 Task: Find connections with filter location San Pedro with filter topic #Automationwith filter profile language German with filter current company Citi with filter school Jalpaiguri Government Engineering College with filter industry Family Planning Centers with filter service category Family Law with filter keywords title Community Volunteer Jobs
Action: Mouse moved to (485, 70)
Screenshot: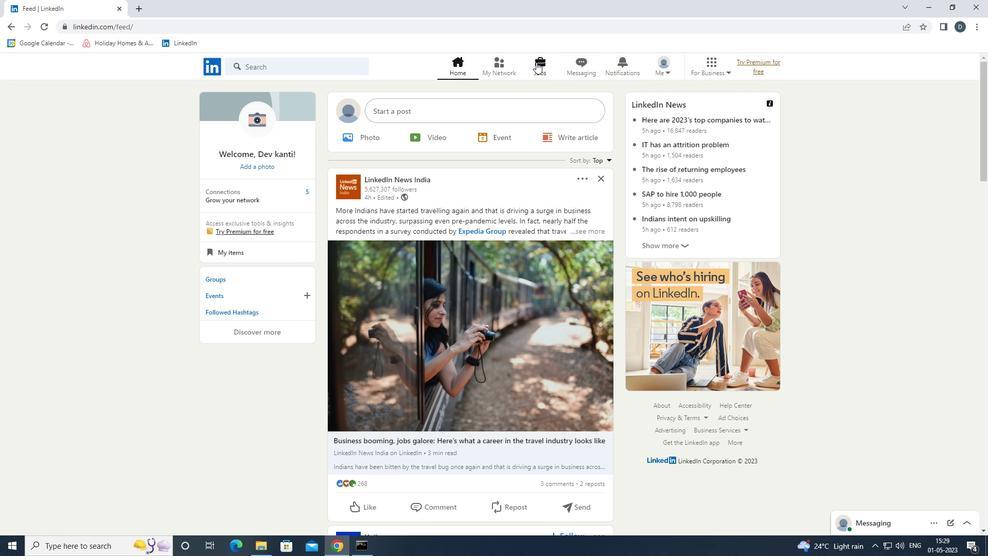 
Action: Mouse pressed left at (485, 70)
Screenshot: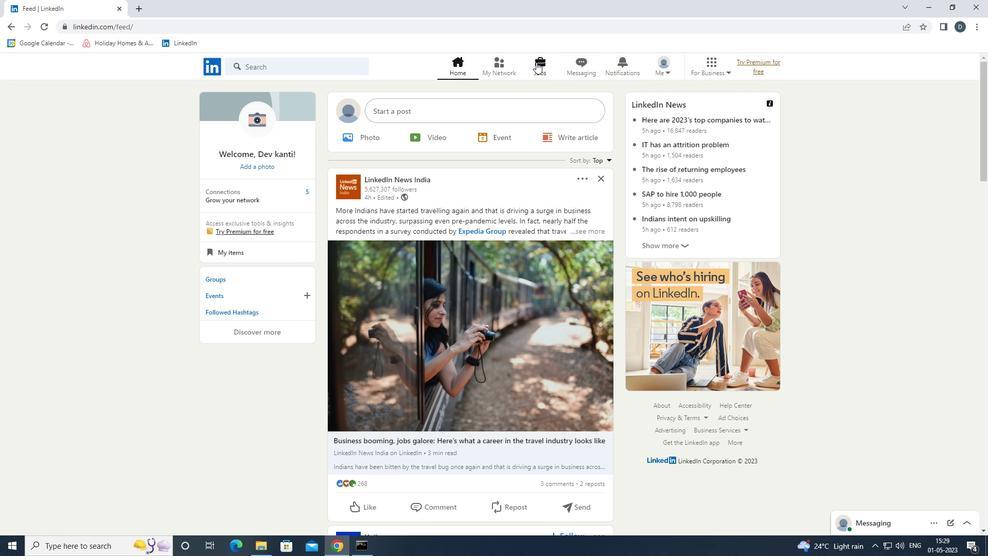 
Action: Mouse moved to (339, 120)
Screenshot: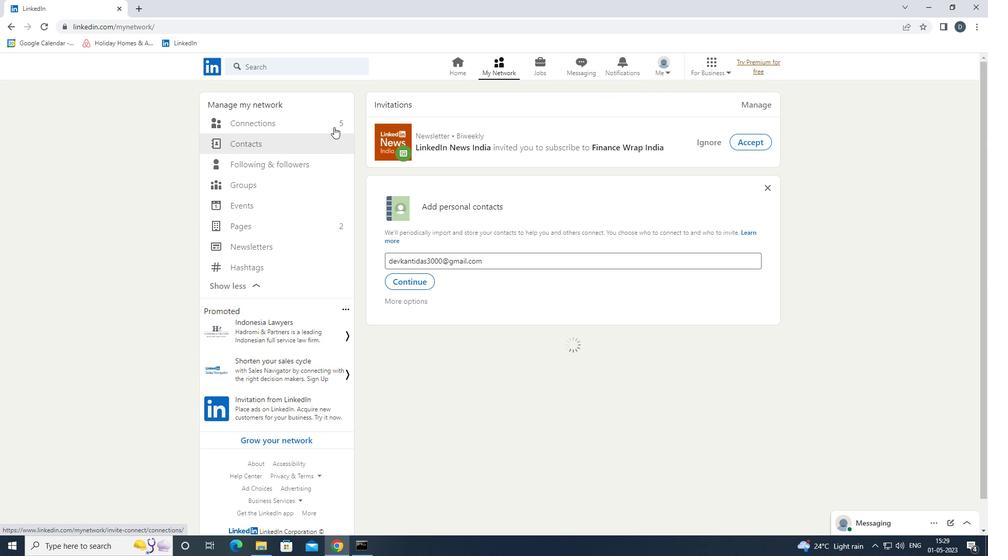 
Action: Mouse pressed left at (339, 120)
Screenshot: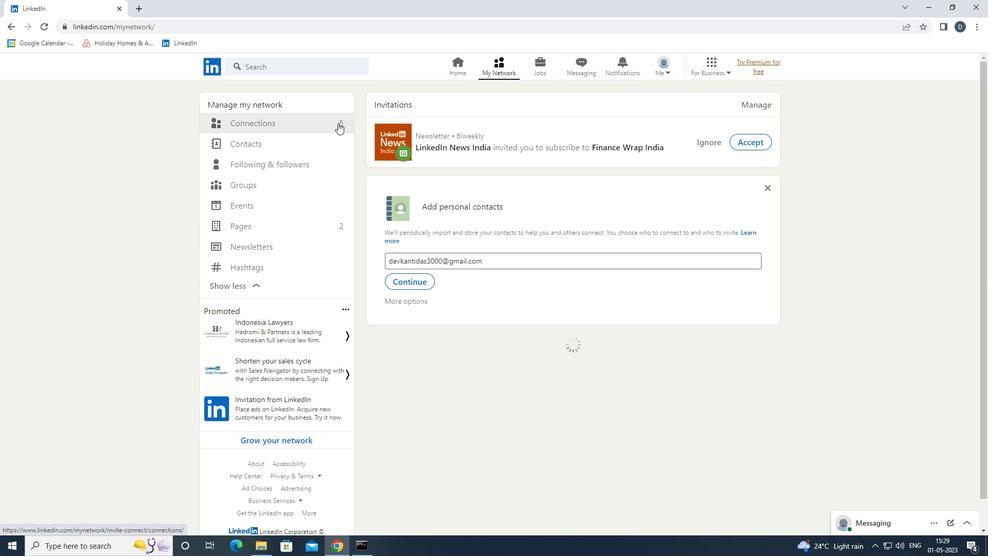 
Action: Mouse moved to (571, 124)
Screenshot: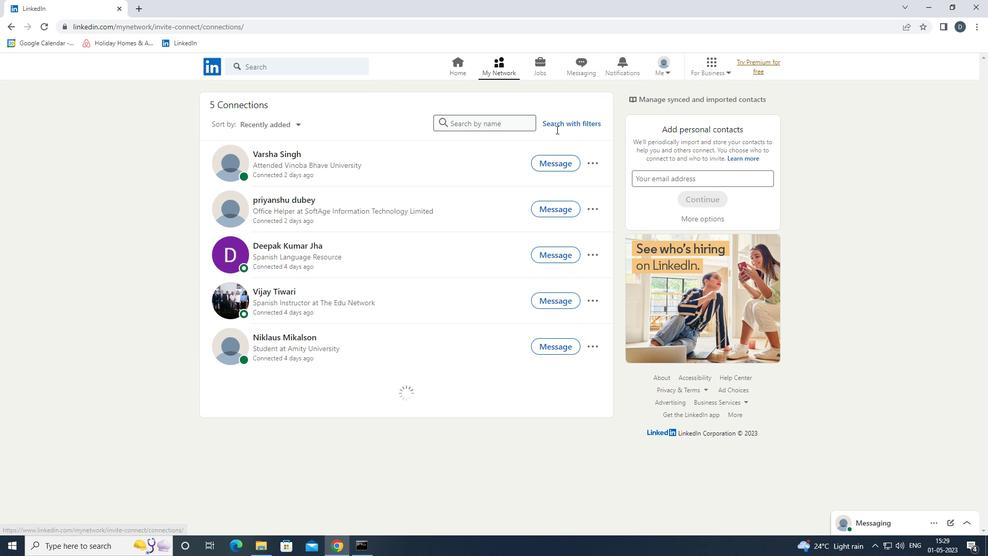 
Action: Mouse pressed left at (571, 124)
Screenshot: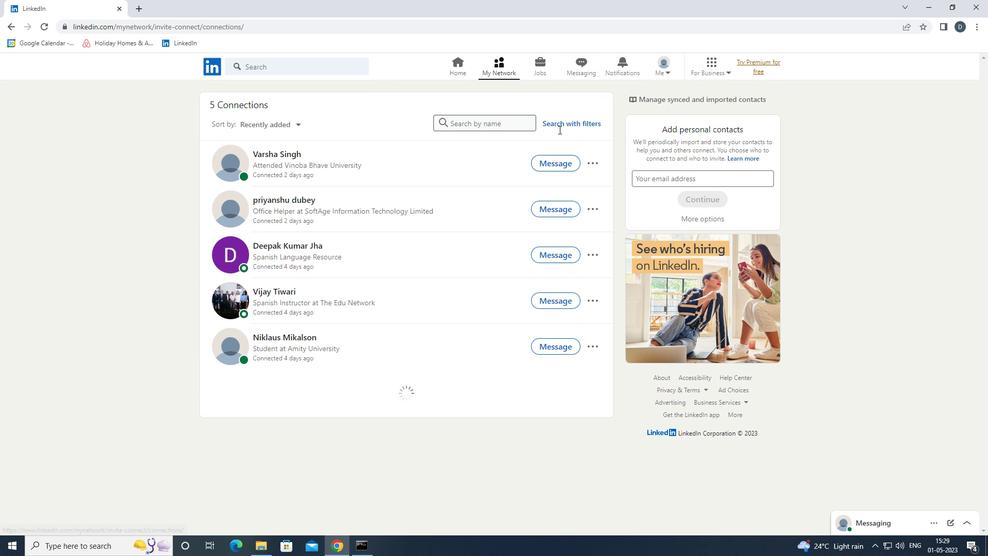 
Action: Mouse moved to (524, 90)
Screenshot: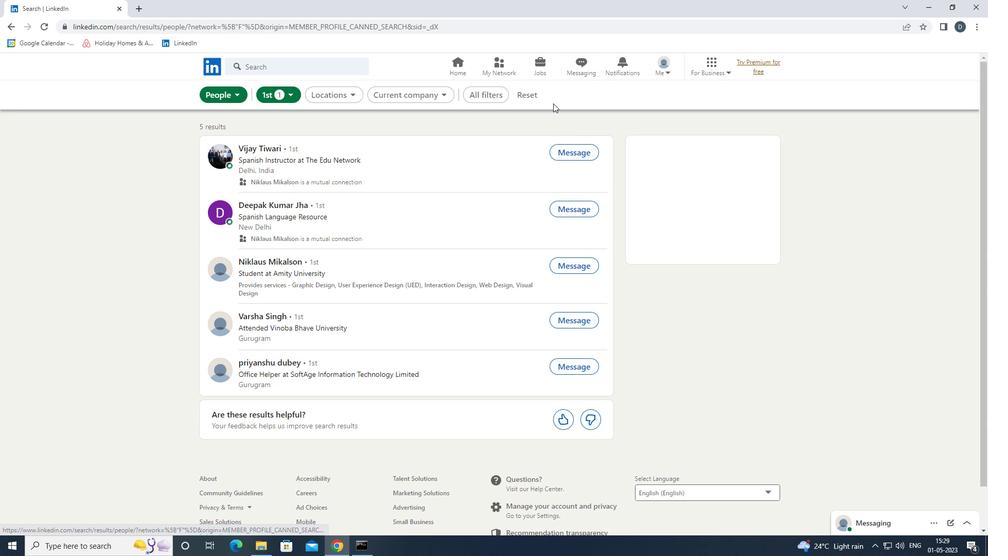 
Action: Mouse pressed left at (524, 90)
Screenshot: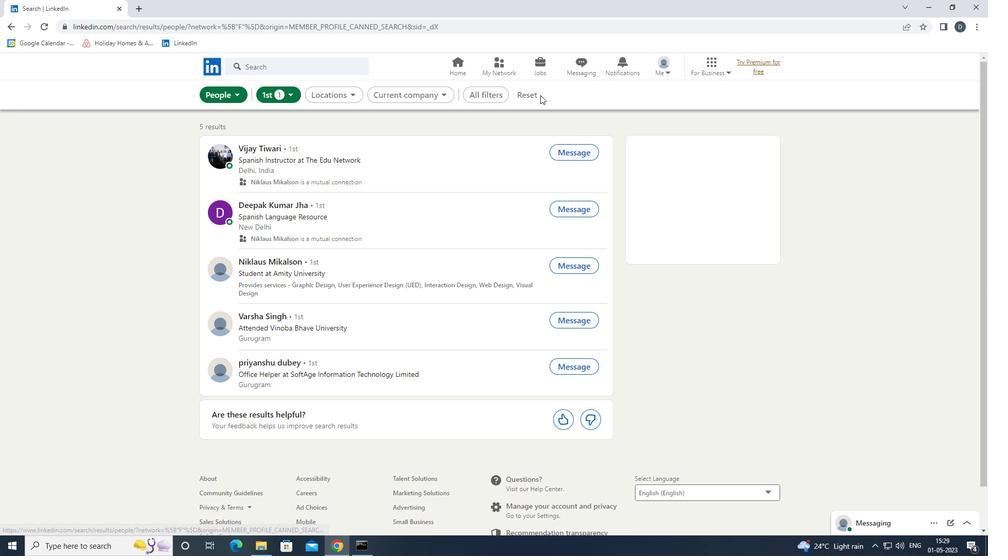 
Action: Mouse moved to (506, 93)
Screenshot: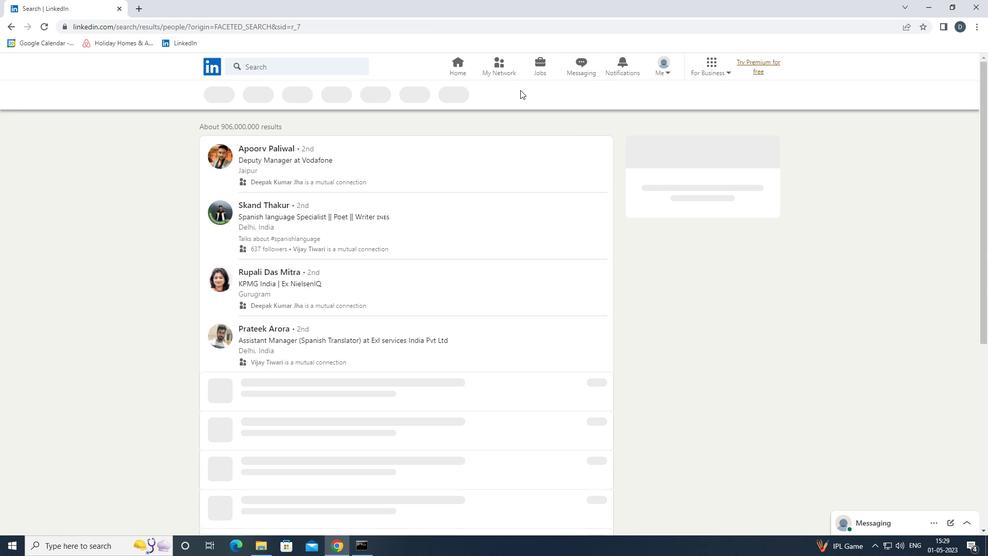 
Action: Mouse pressed left at (506, 93)
Screenshot: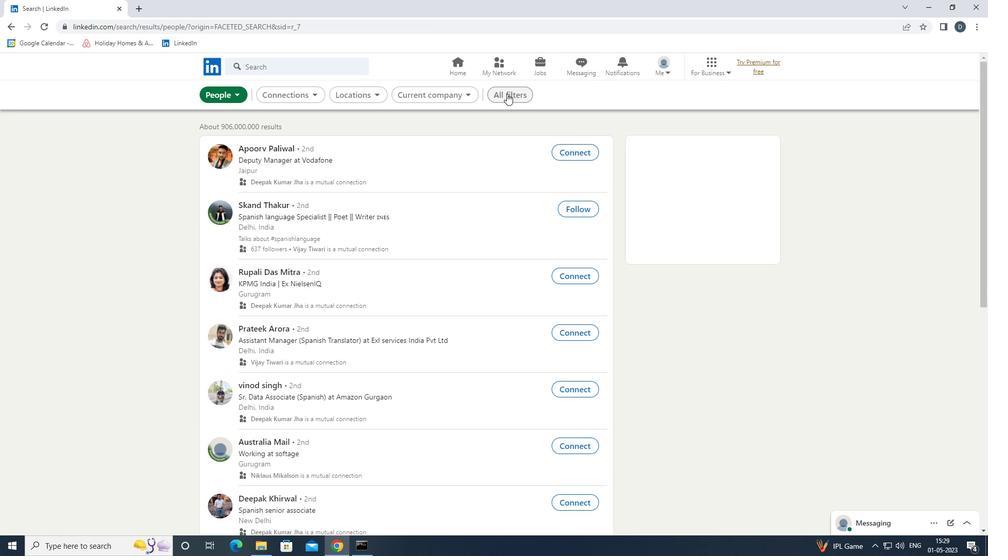 
Action: Mouse moved to (864, 343)
Screenshot: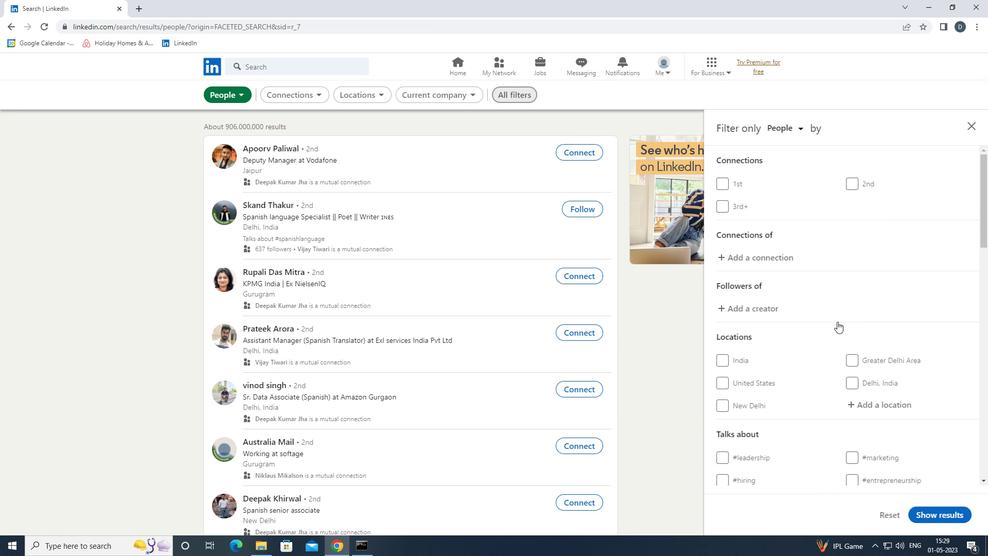 
Action: Mouse scrolled (864, 343) with delta (0, 0)
Screenshot: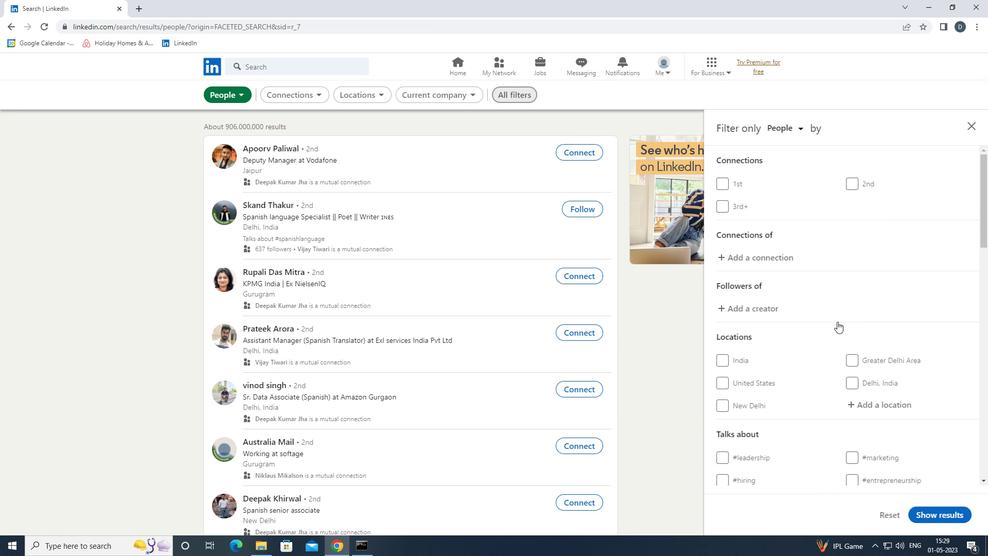 
Action: Mouse scrolled (864, 343) with delta (0, 0)
Screenshot: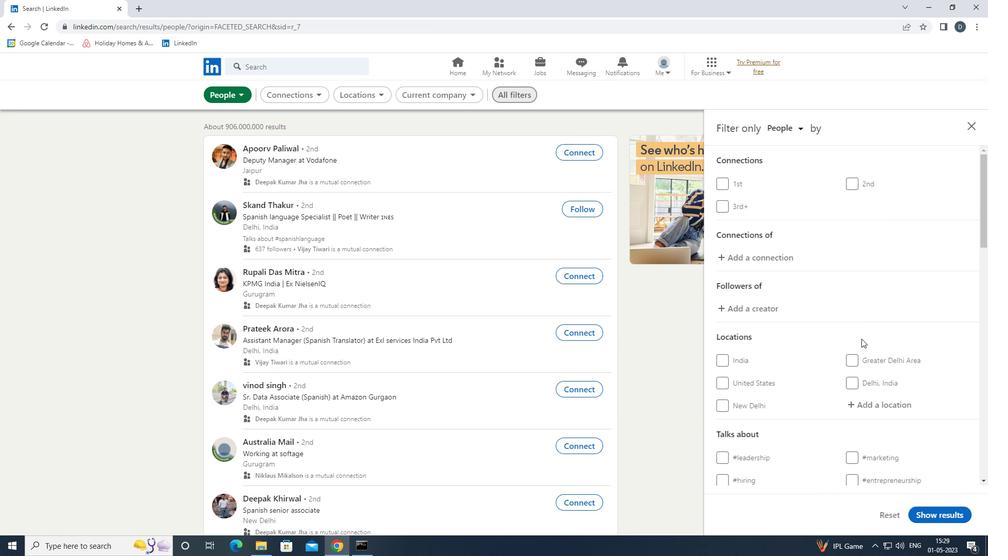 
Action: Mouse moved to (891, 294)
Screenshot: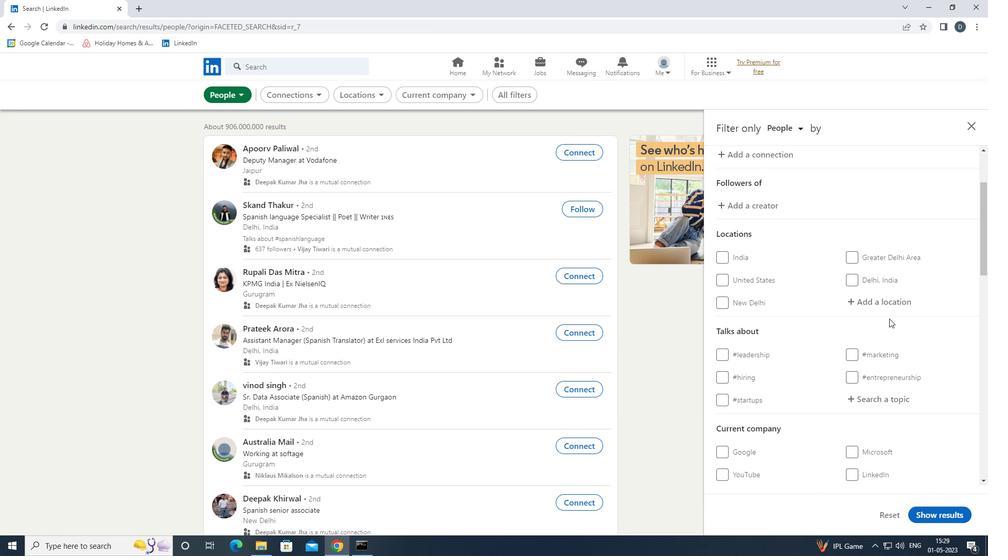 
Action: Mouse pressed left at (891, 294)
Screenshot: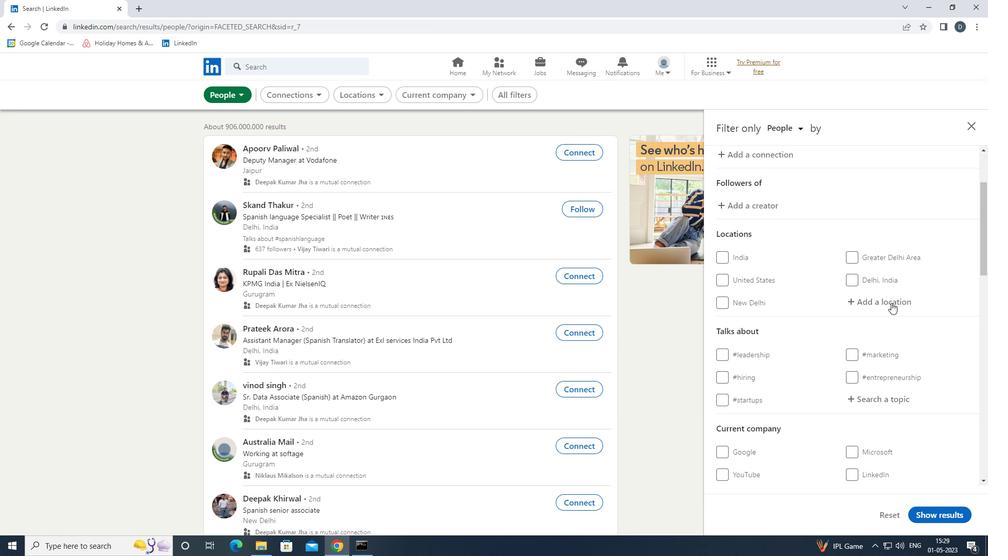 
Action: Mouse moved to (881, 297)
Screenshot: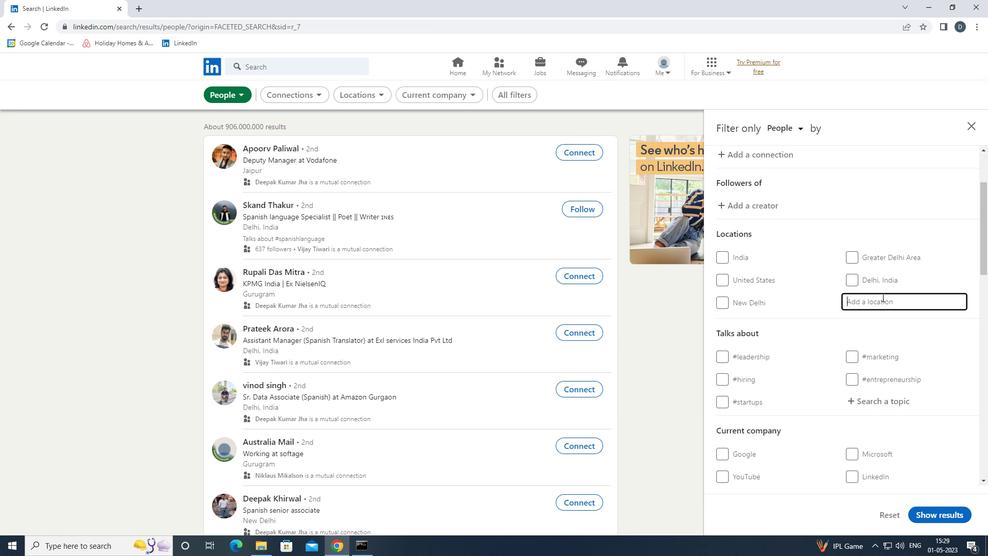 
Action: Key pressed <Key.shift>SSAN<Key.backspace><Key.backspace><Key.backspace>AN<Key.space><Key.shift>PDER<Key.backspace><Key.backspace><Key.backspace>EDRO<Key.down><Key.enter>
Screenshot: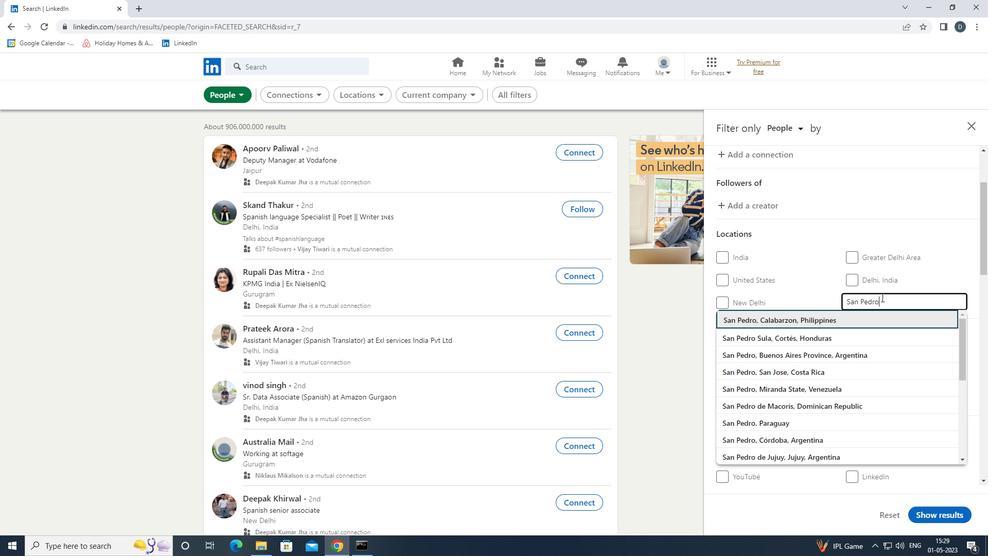 
Action: Mouse moved to (881, 299)
Screenshot: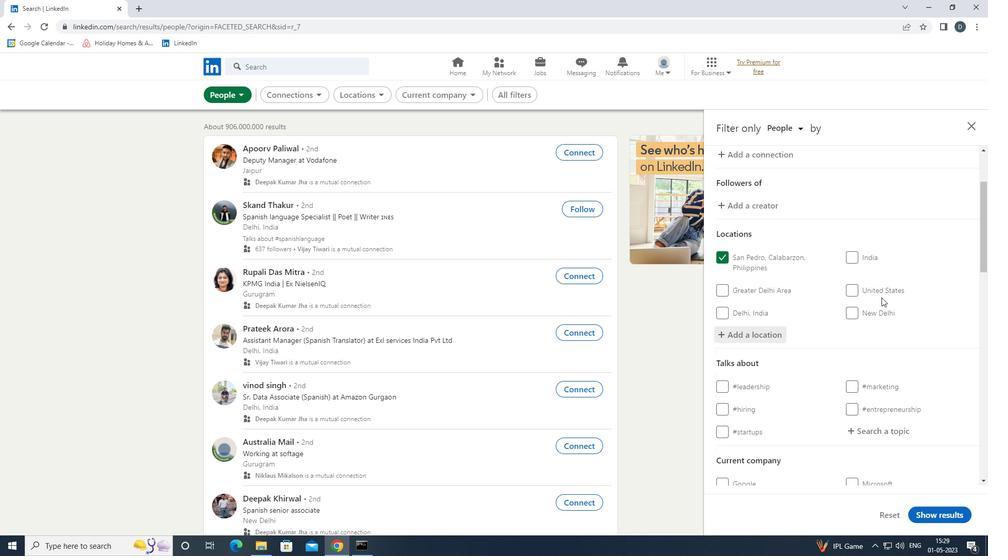 
Action: Mouse scrolled (881, 299) with delta (0, 0)
Screenshot: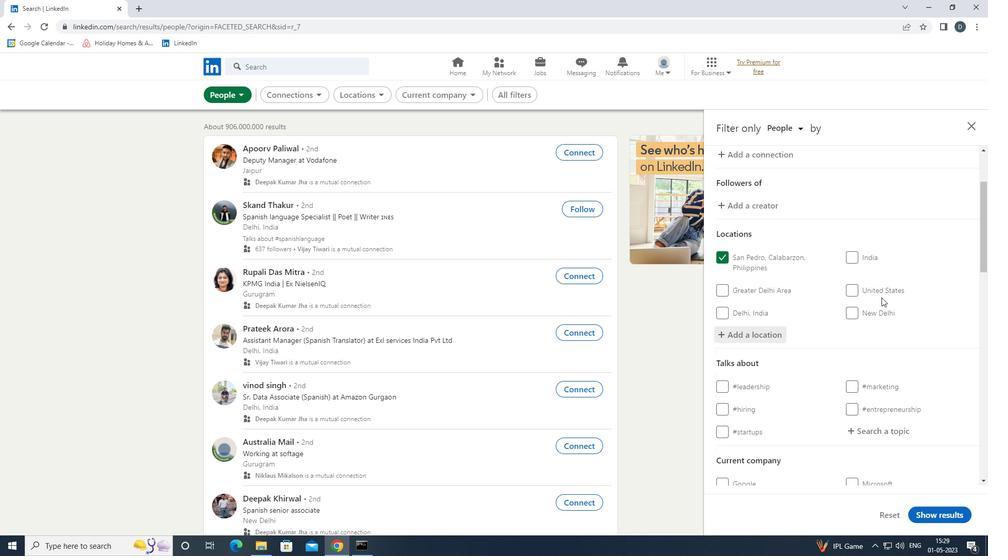 
Action: Mouse moved to (881, 300)
Screenshot: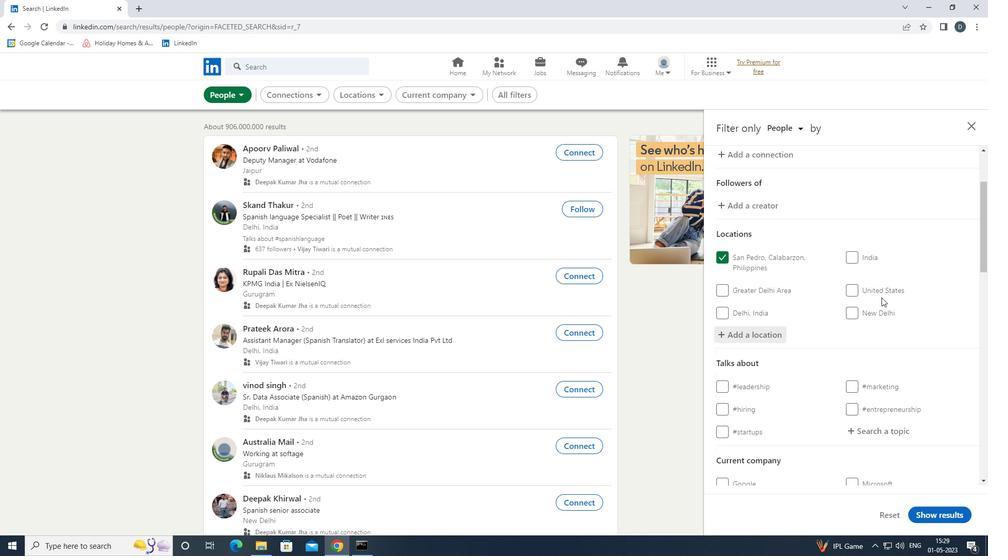 
Action: Mouse scrolled (881, 300) with delta (0, 0)
Screenshot: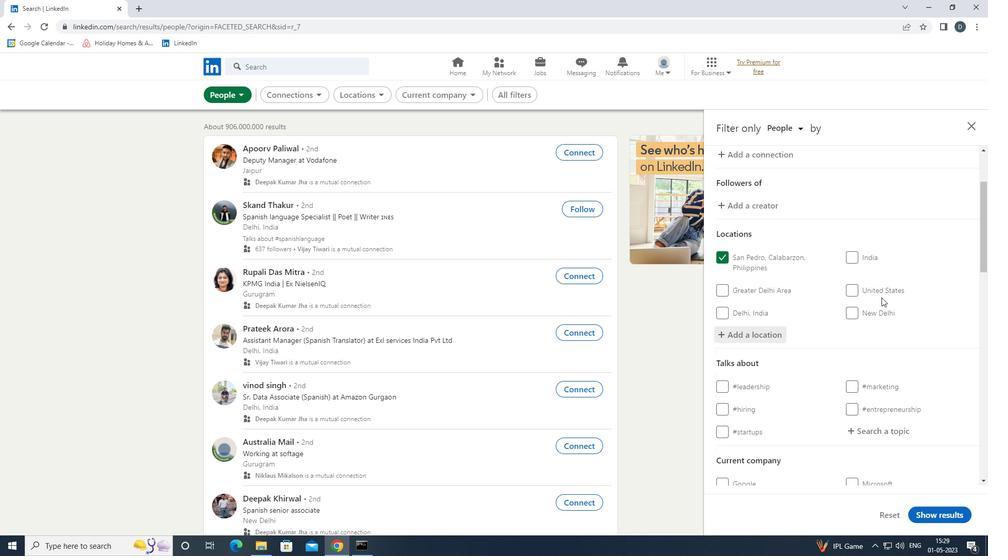
Action: Mouse moved to (891, 331)
Screenshot: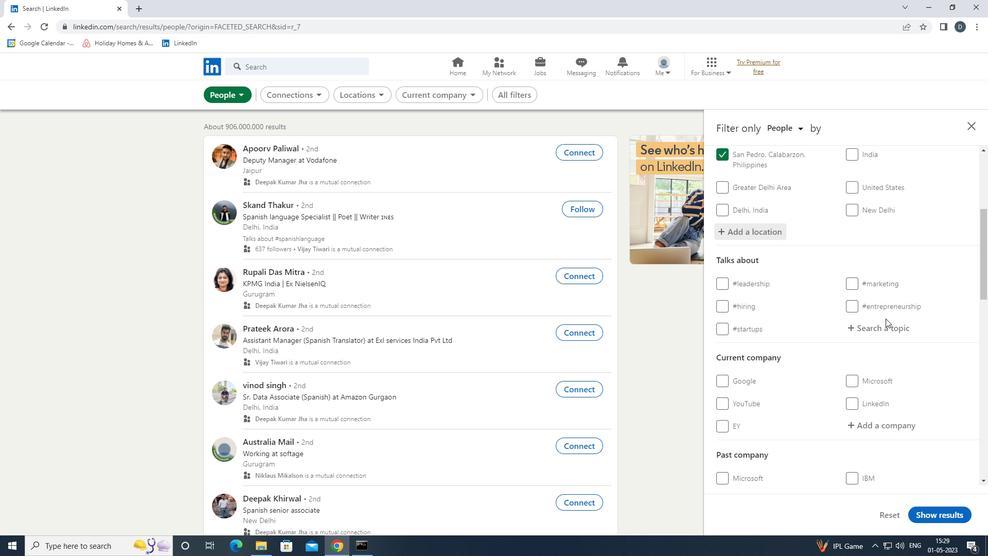 
Action: Mouse pressed left at (891, 331)
Screenshot: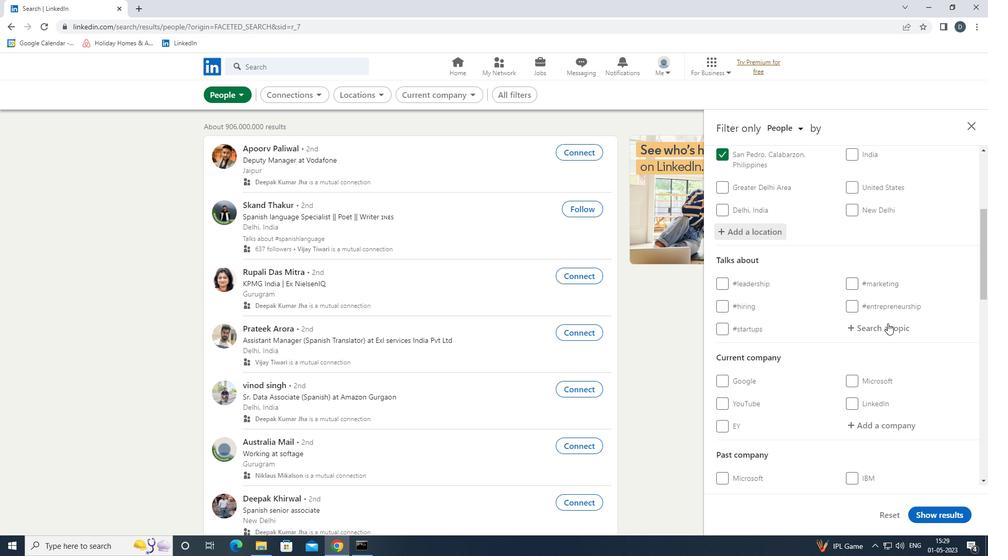 
Action: Key pressed AUTO<Key.backspace><Key.backspace><Key.backspace><Key.backspace><Key.shift>AT<Key.backspace>UTOMATION<Key.down><Key.enter>
Screenshot: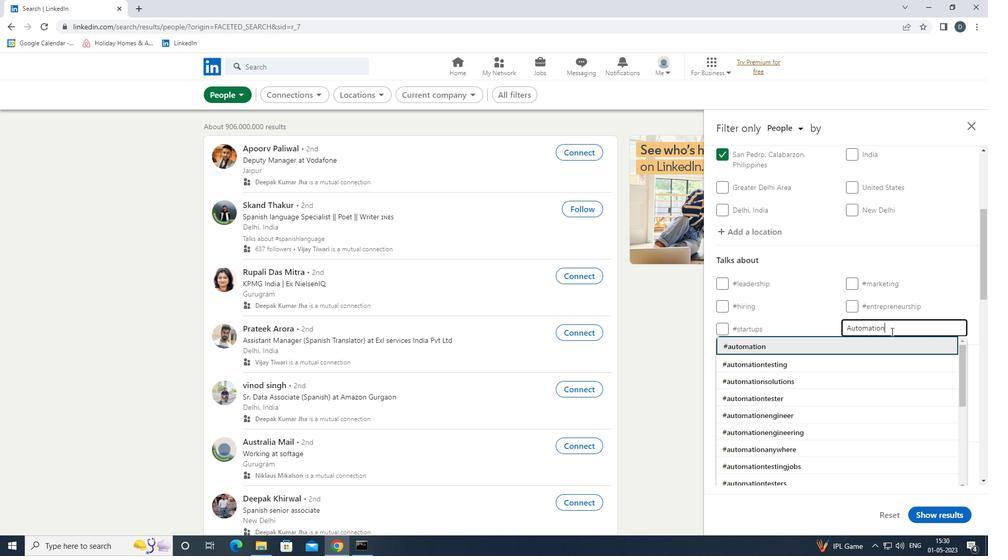 
Action: Mouse moved to (880, 335)
Screenshot: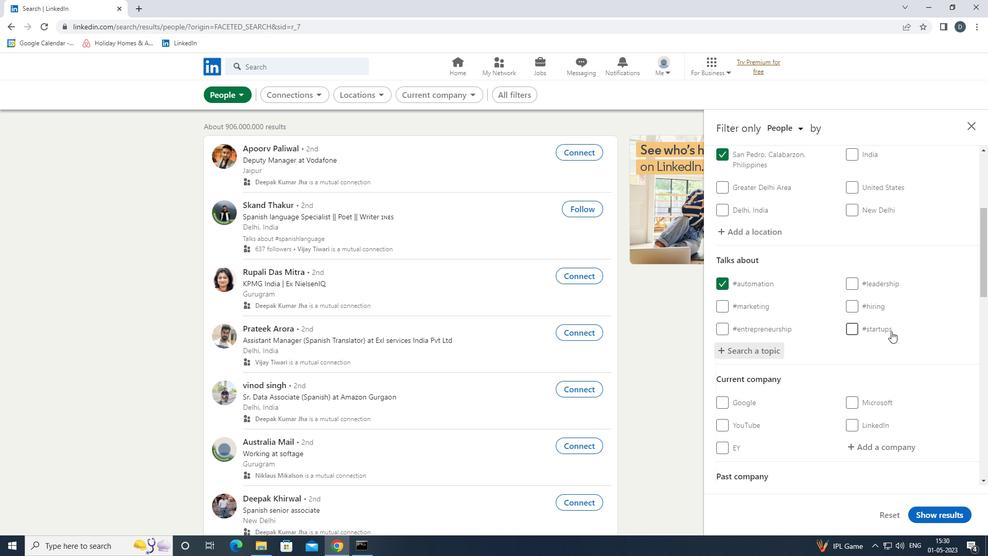
Action: Mouse scrolled (880, 335) with delta (0, 0)
Screenshot: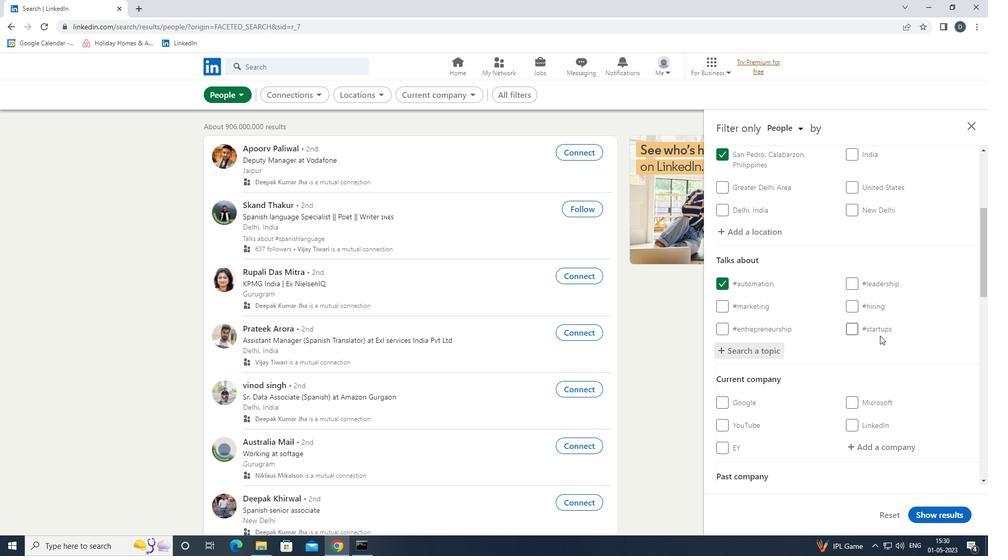 
Action: Mouse scrolled (880, 335) with delta (0, 0)
Screenshot: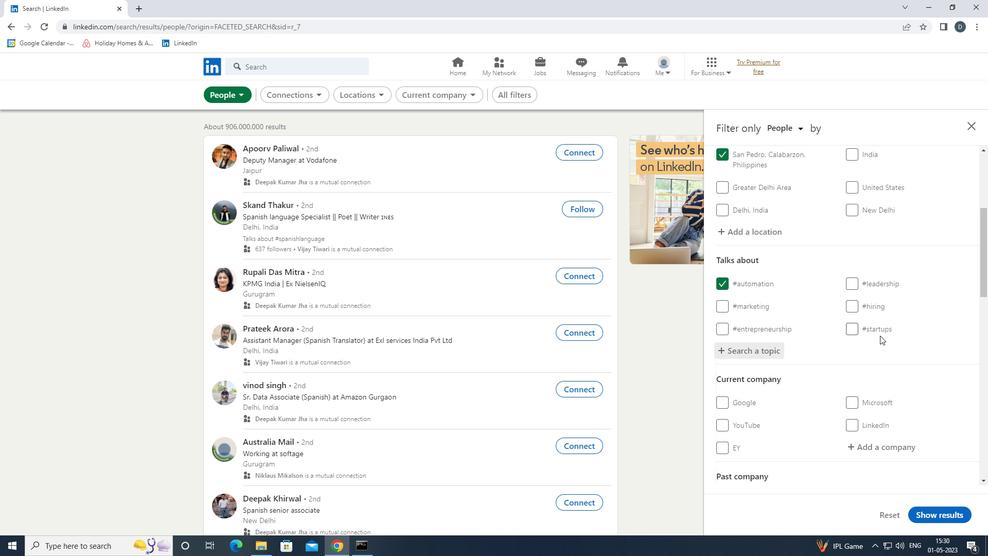 
Action: Mouse scrolled (880, 335) with delta (0, 0)
Screenshot: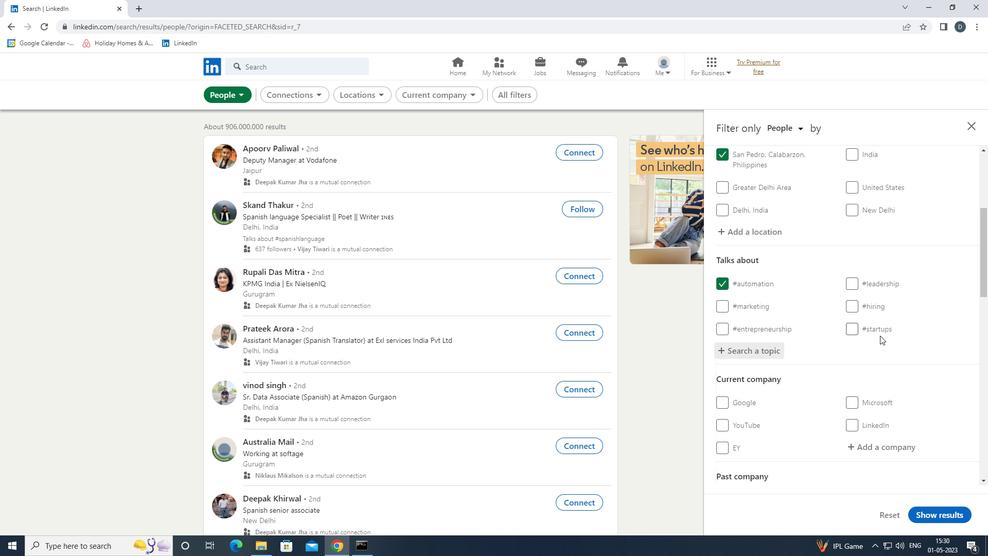 
Action: Mouse moved to (881, 299)
Screenshot: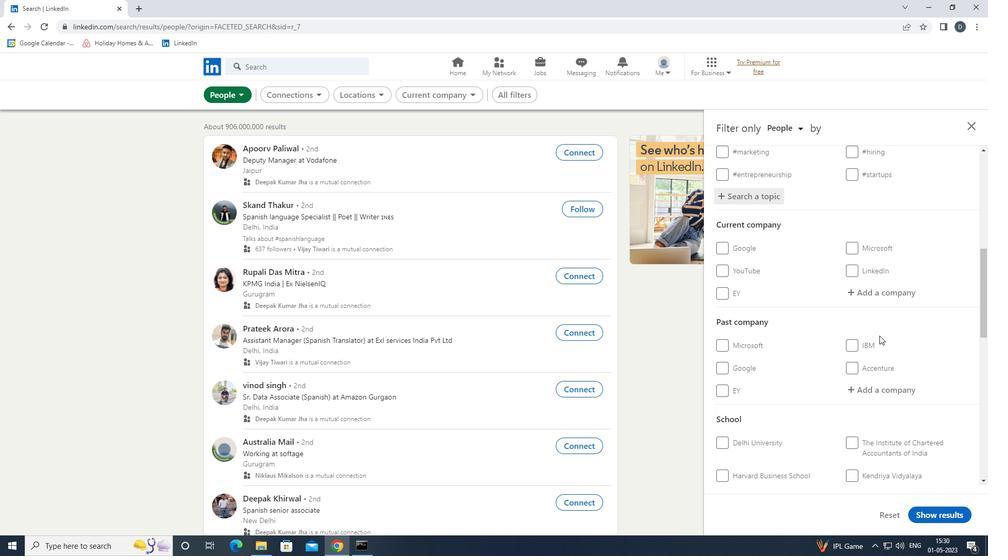 
Action: Mouse pressed left at (881, 299)
Screenshot: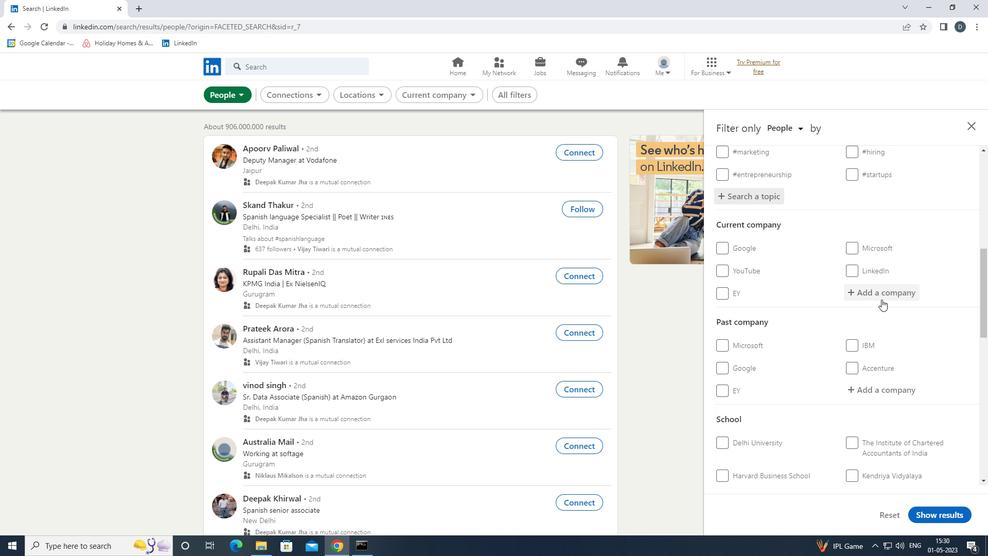 
Action: Mouse moved to (871, 320)
Screenshot: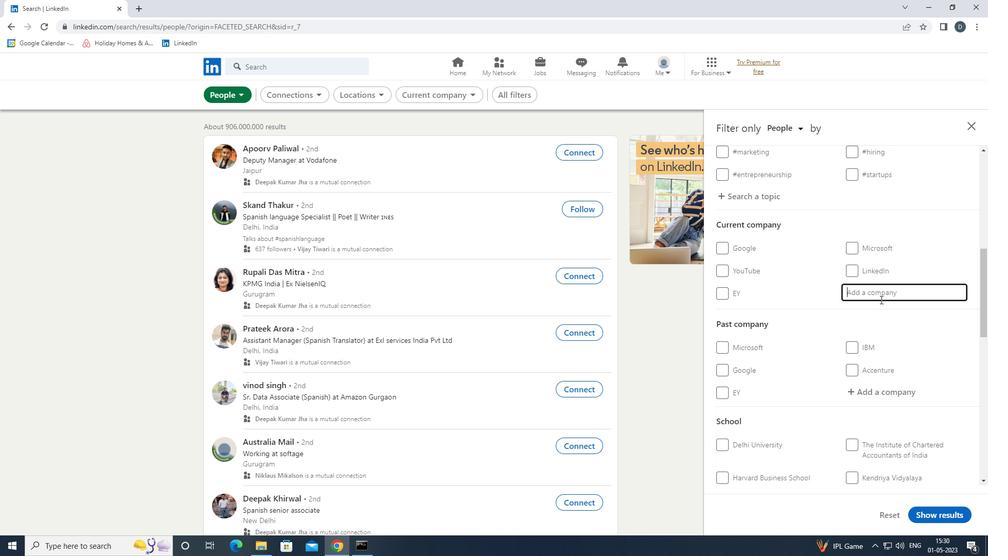 
Action: Mouse scrolled (871, 319) with delta (0, 0)
Screenshot: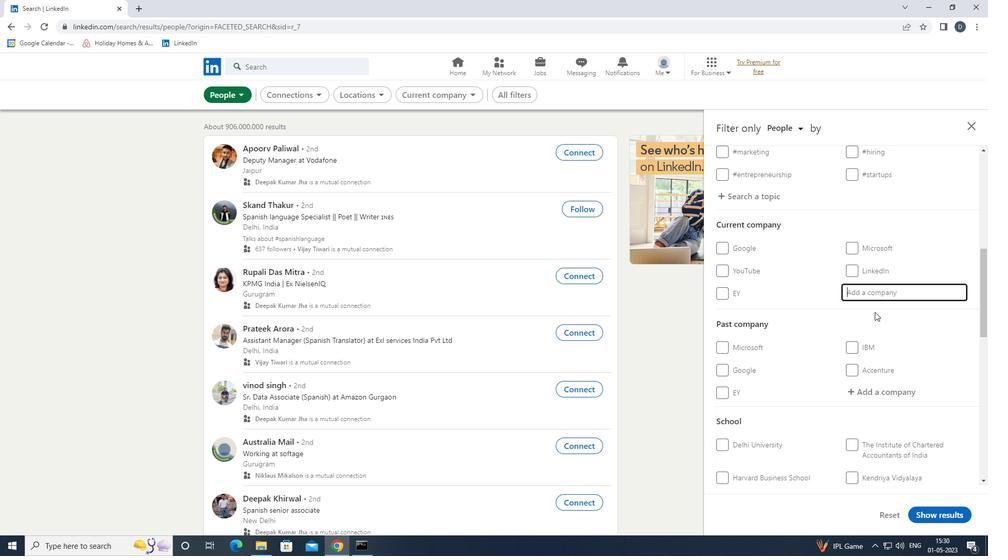 
Action: Mouse scrolled (871, 319) with delta (0, 0)
Screenshot: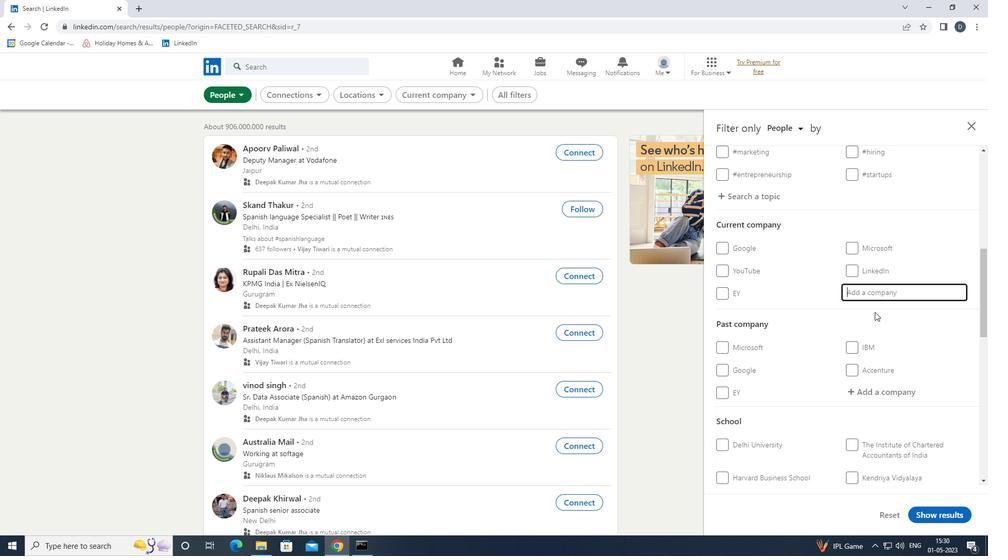 
Action: Mouse scrolled (871, 319) with delta (0, 0)
Screenshot: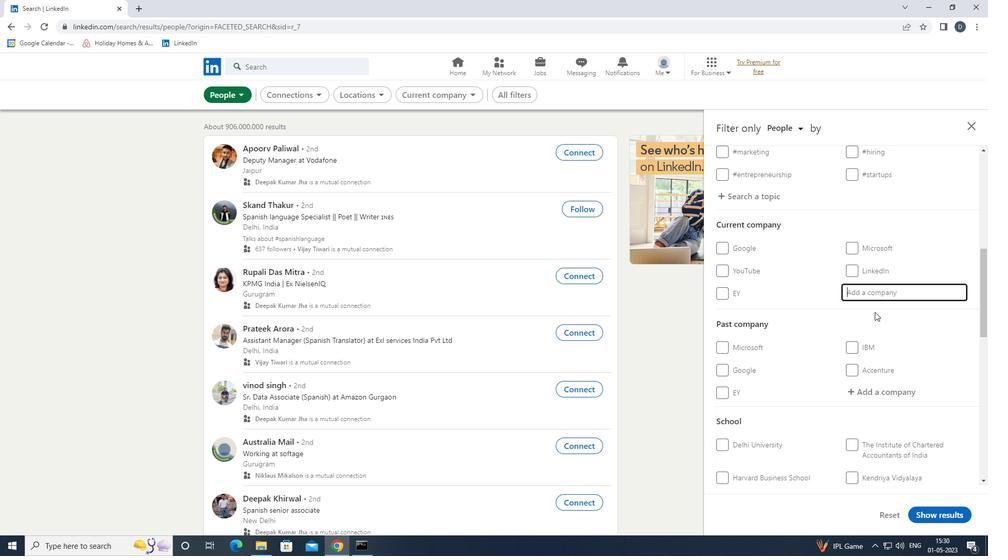 
Action: Mouse scrolled (871, 319) with delta (0, 0)
Screenshot: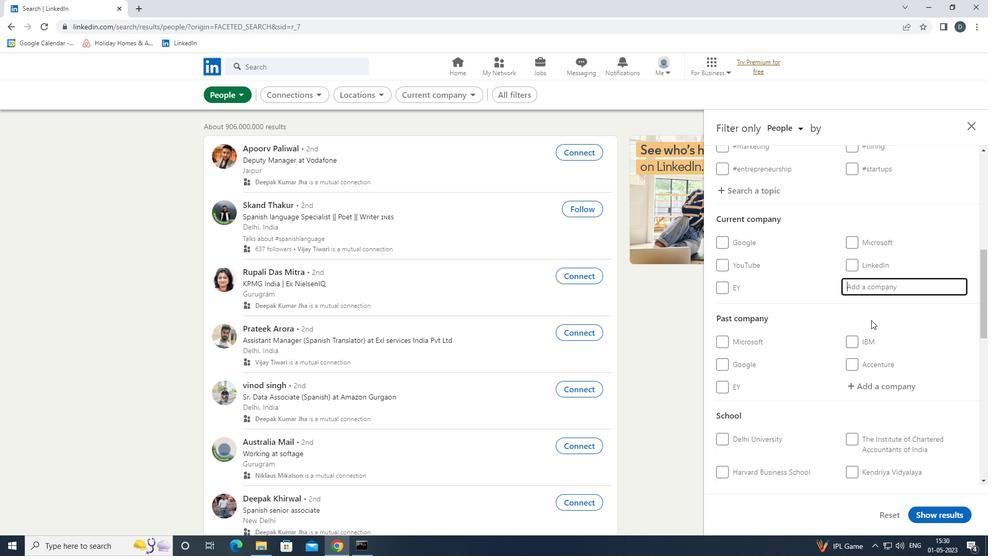 
Action: Mouse moved to (871, 321)
Screenshot: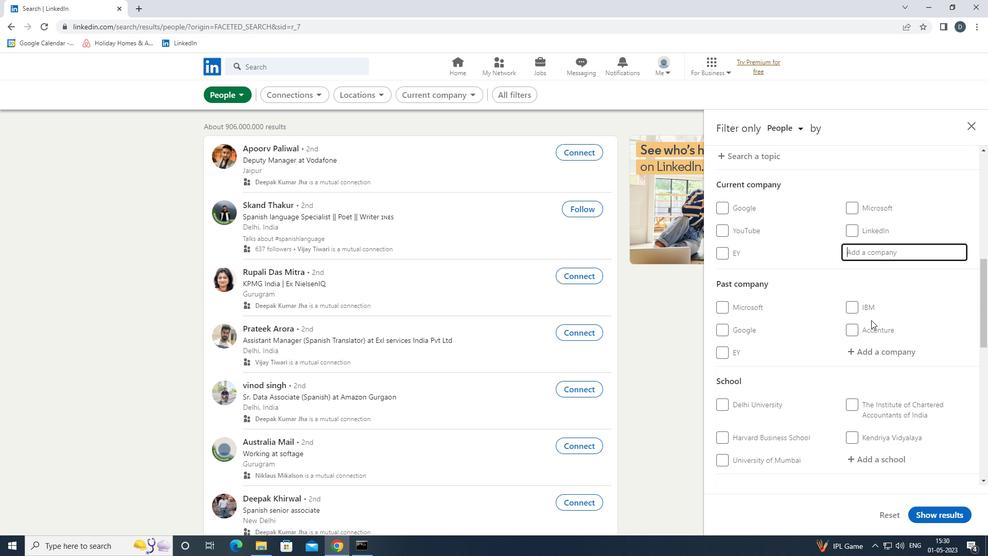 
Action: Mouse scrolled (871, 320) with delta (0, 0)
Screenshot: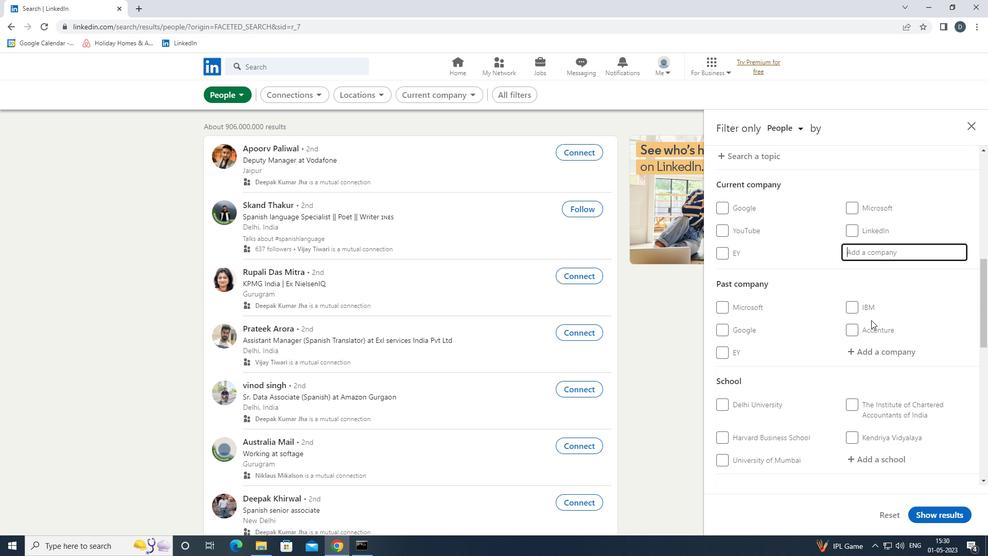 
Action: Mouse moved to (772, 354)
Screenshot: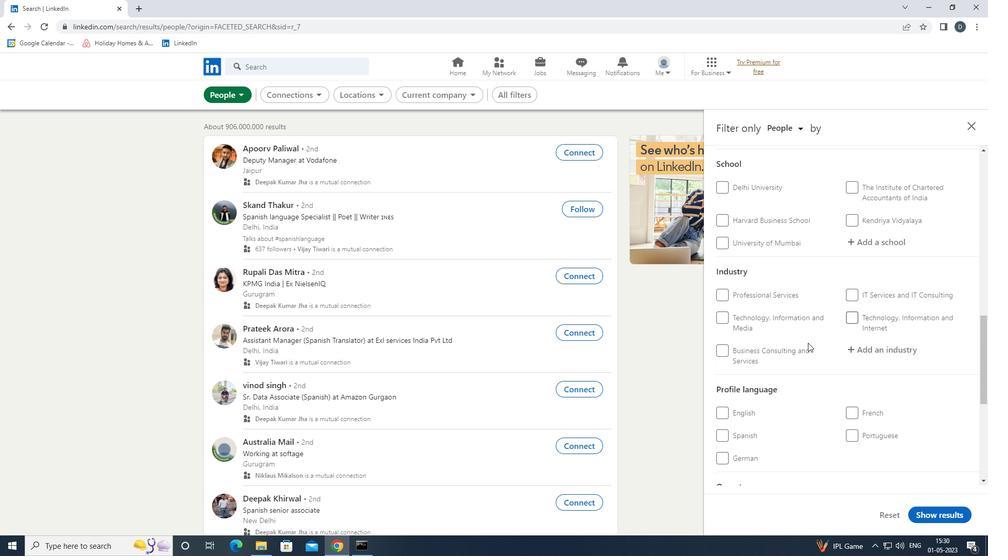 
Action: Mouse scrolled (772, 354) with delta (0, 0)
Screenshot: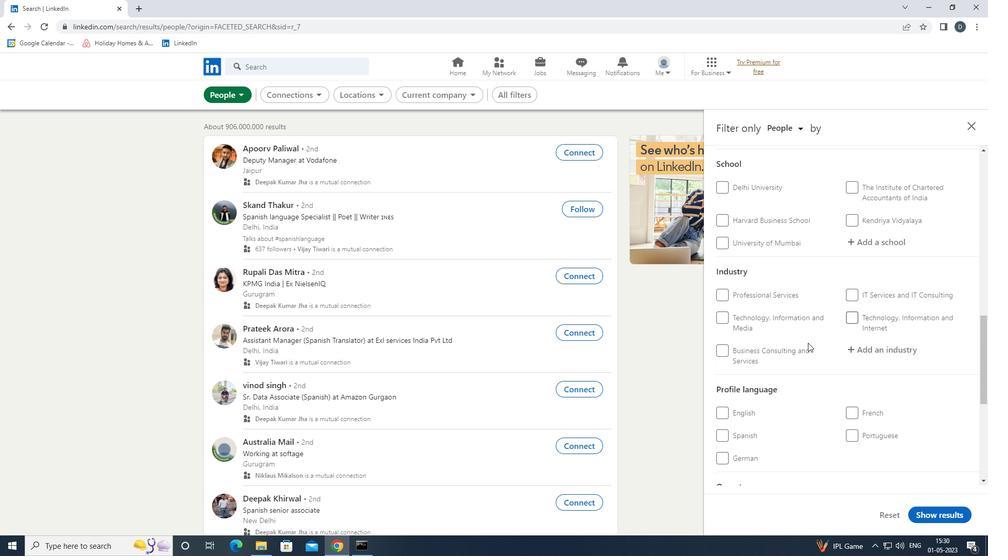 
Action: Mouse scrolled (772, 354) with delta (0, 0)
Screenshot: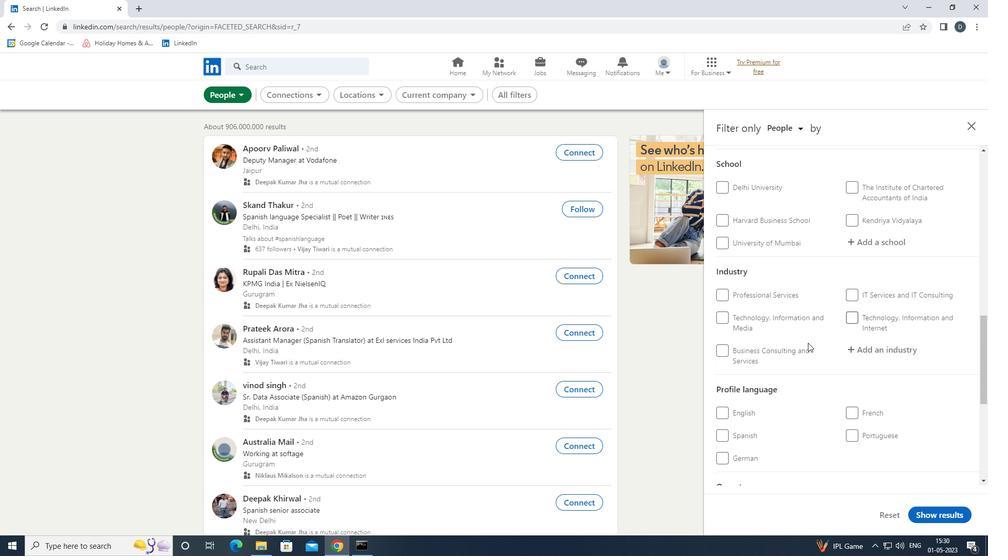 
Action: Mouse moved to (737, 356)
Screenshot: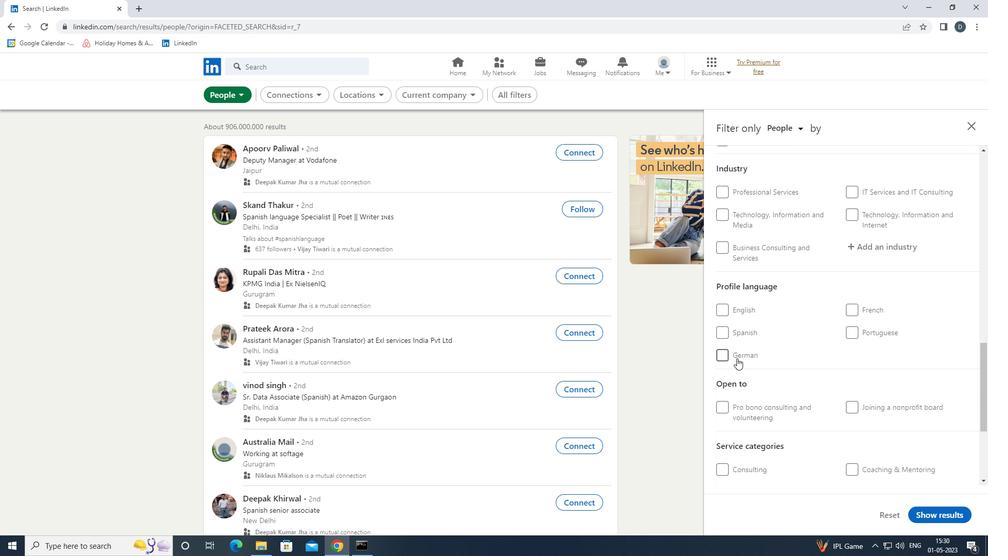
Action: Mouse pressed left at (737, 356)
Screenshot: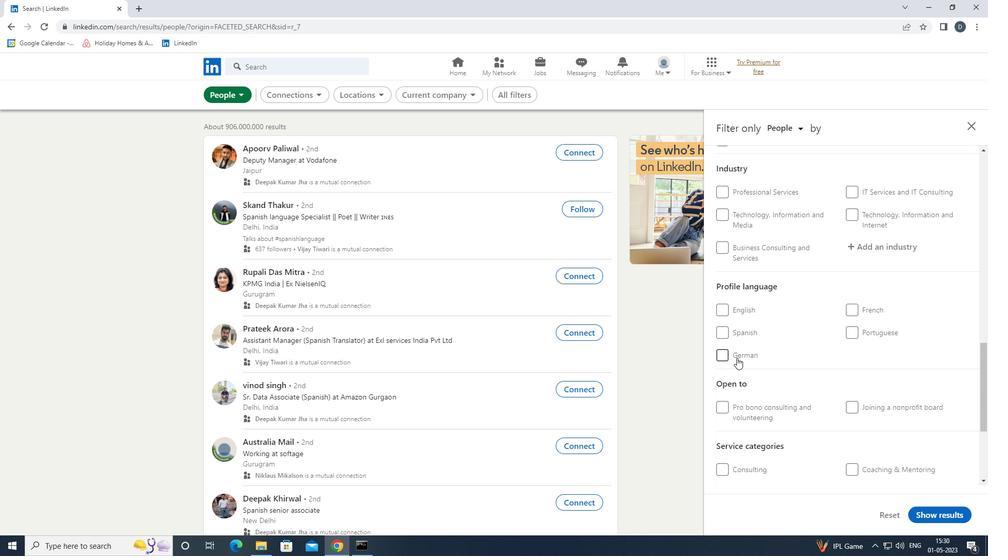 
Action: Mouse moved to (860, 435)
Screenshot: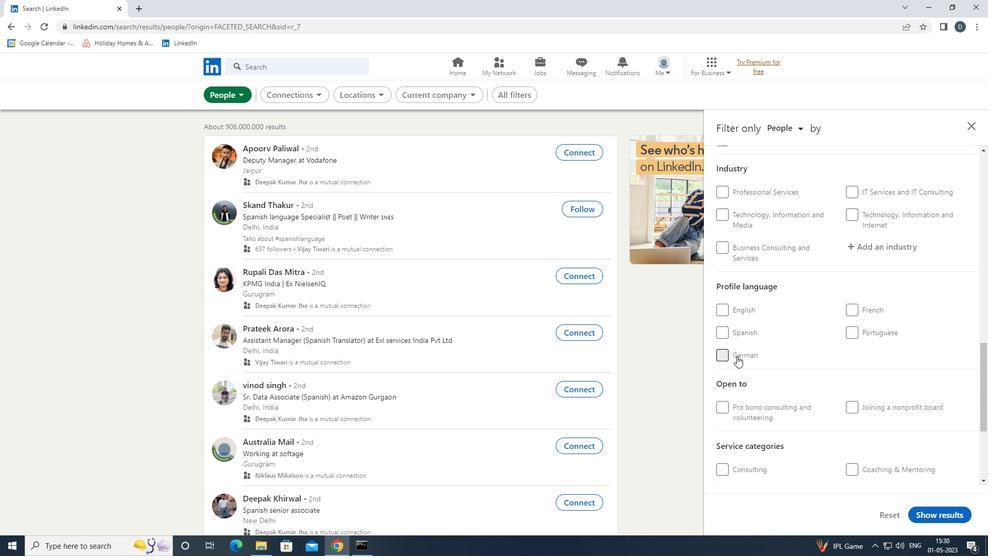 
Action: Mouse scrolled (860, 435) with delta (0, 0)
Screenshot: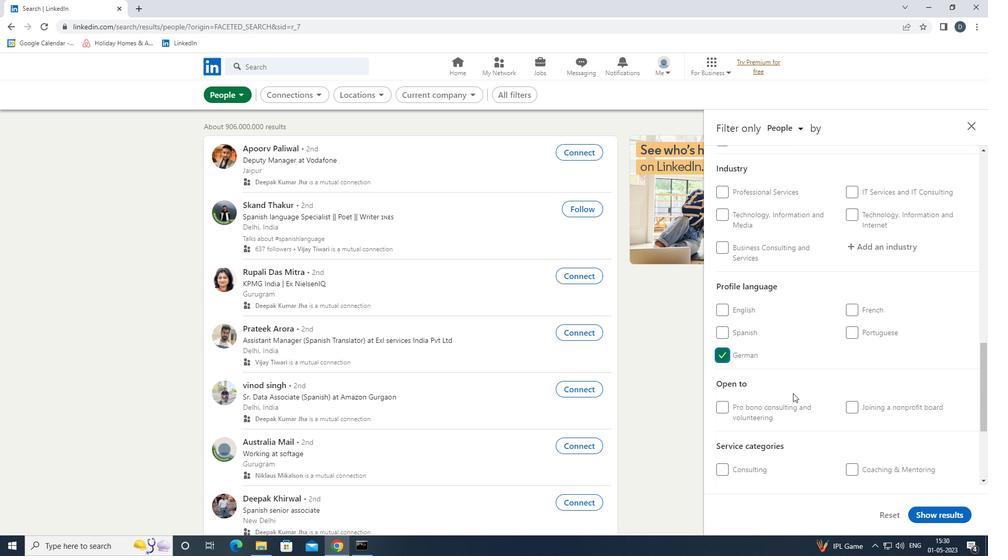 
Action: Mouse scrolled (860, 435) with delta (0, 0)
Screenshot: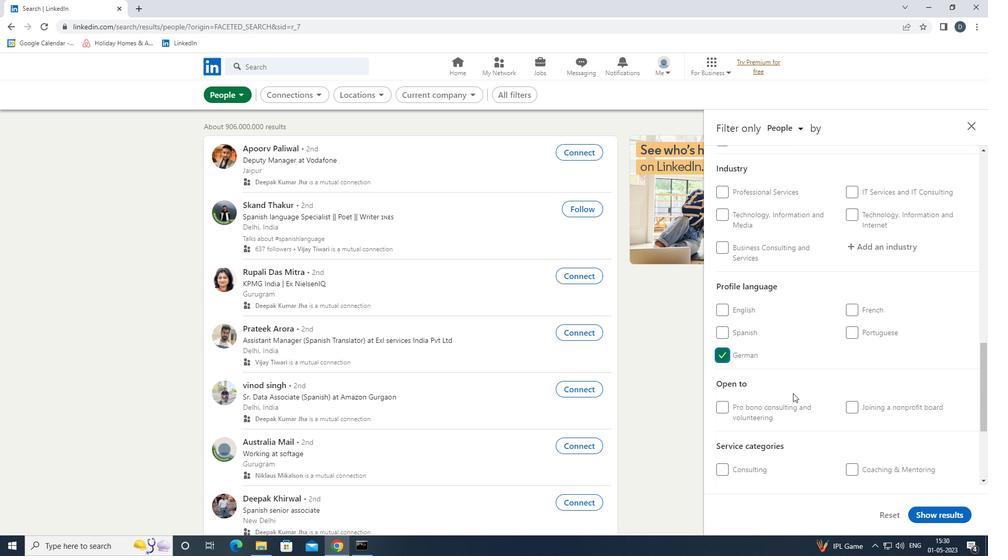
Action: Mouse scrolled (860, 435) with delta (0, 0)
Screenshot: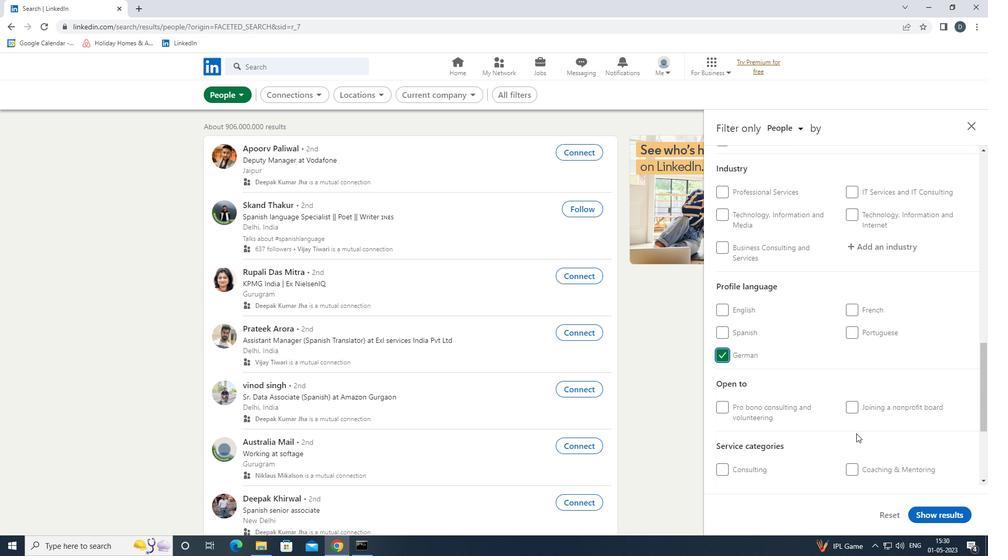 
Action: Mouse scrolled (860, 435) with delta (0, 0)
Screenshot: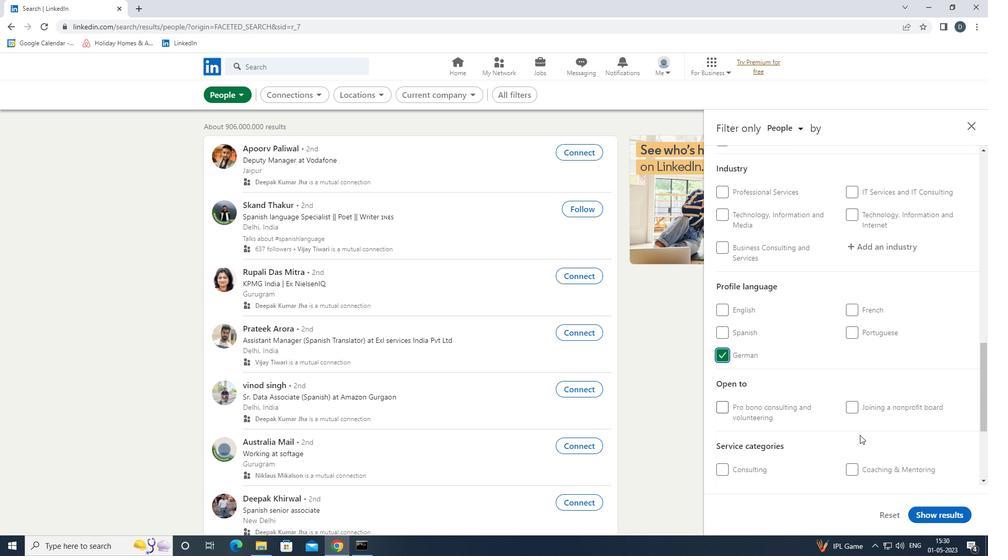 
Action: Mouse scrolled (860, 435) with delta (0, 0)
Screenshot: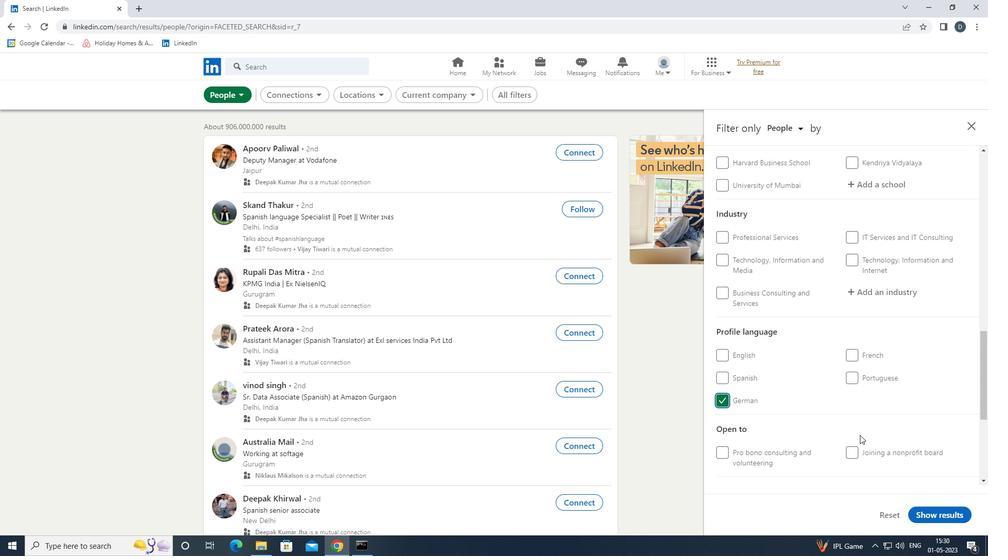 
Action: Mouse moved to (884, 286)
Screenshot: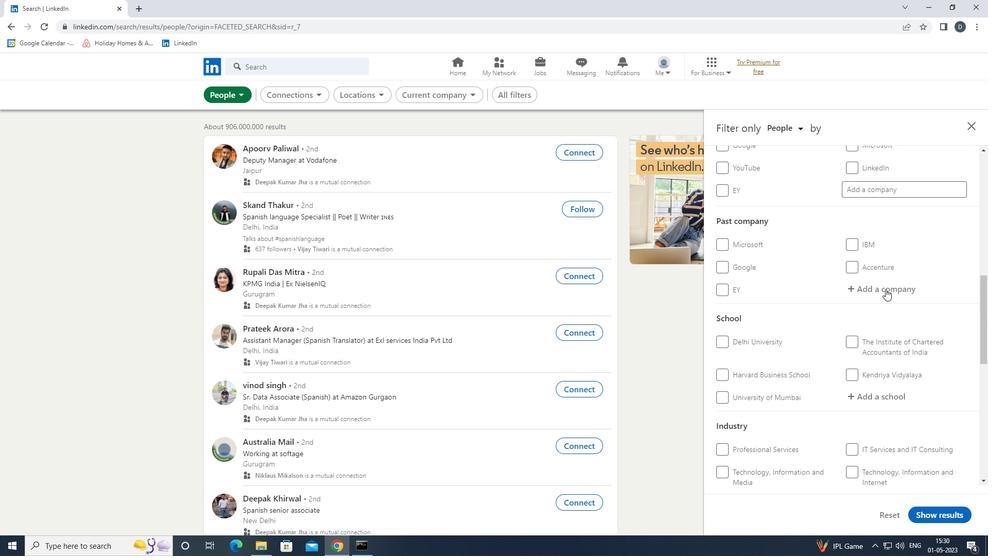 
Action: Mouse scrolled (884, 287) with delta (0, 0)
Screenshot: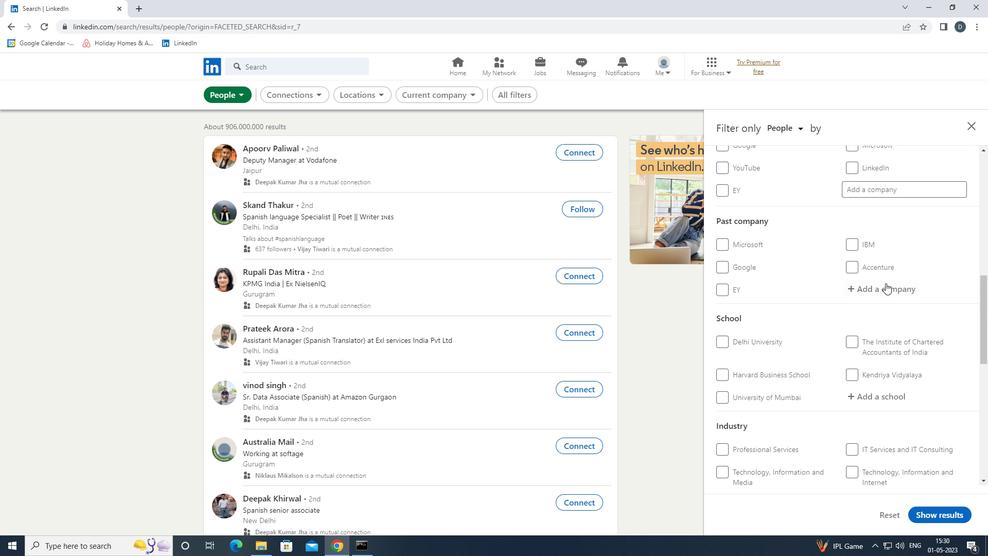 
Action: Mouse scrolled (884, 287) with delta (0, 0)
Screenshot: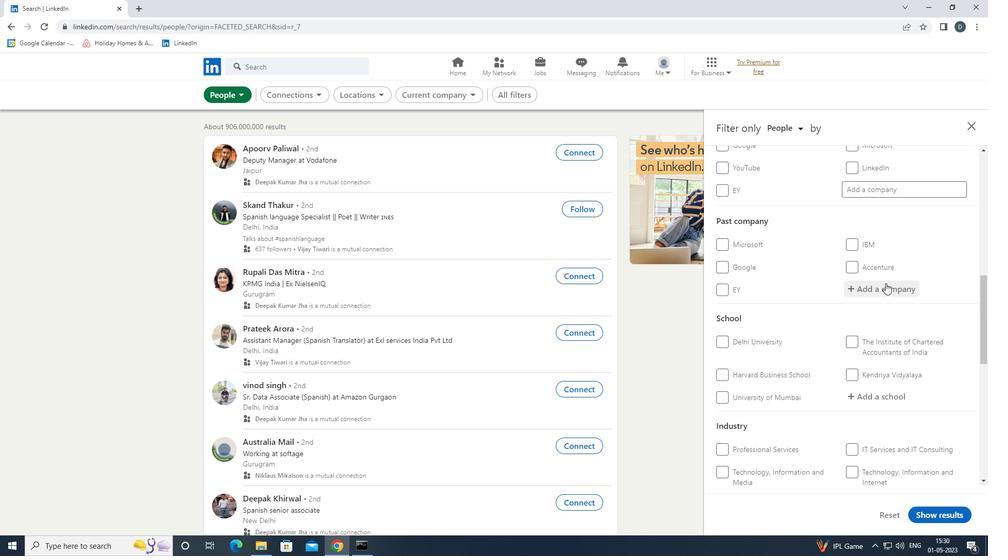 
Action: Mouse moved to (887, 295)
Screenshot: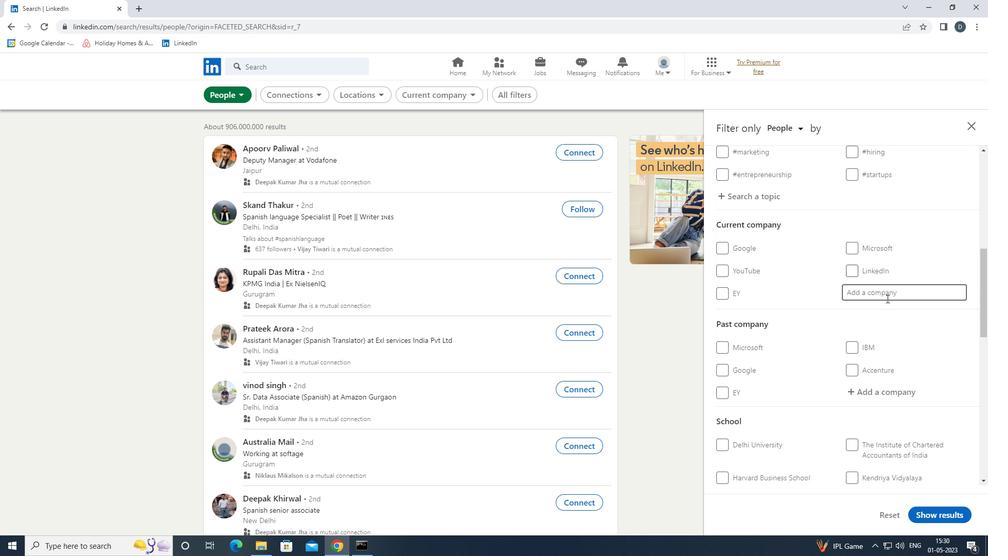 
Action: Mouse pressed left at (887, 295)
Screenshot: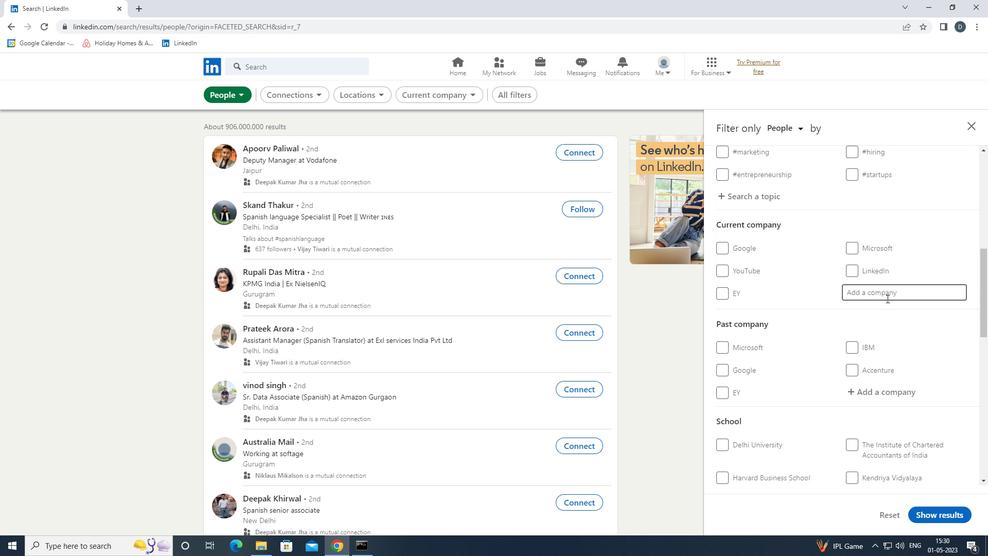 
Action: Mouse moved to (887, 294)
Screenshot: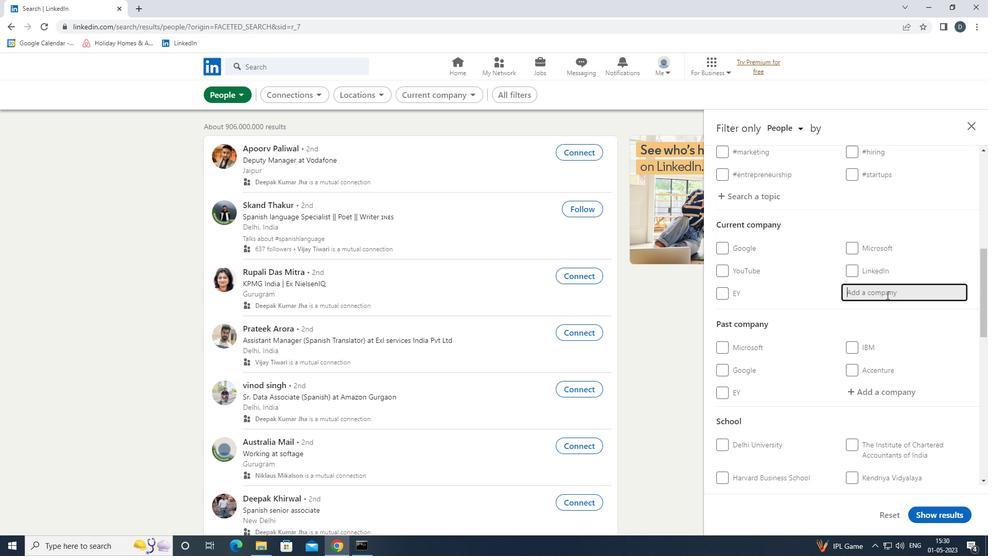 
Action: Key pressed <Key.shift>CITI<Key.down><Key.enter>
Screenshot: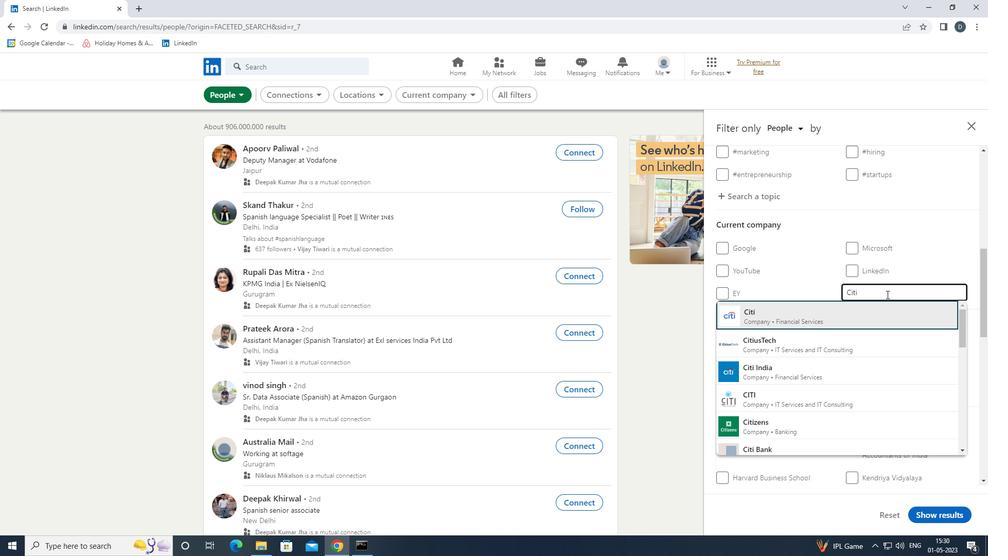 
Action: Mouse scrolled (887, 293) with delta (0, 0)
Screenshot: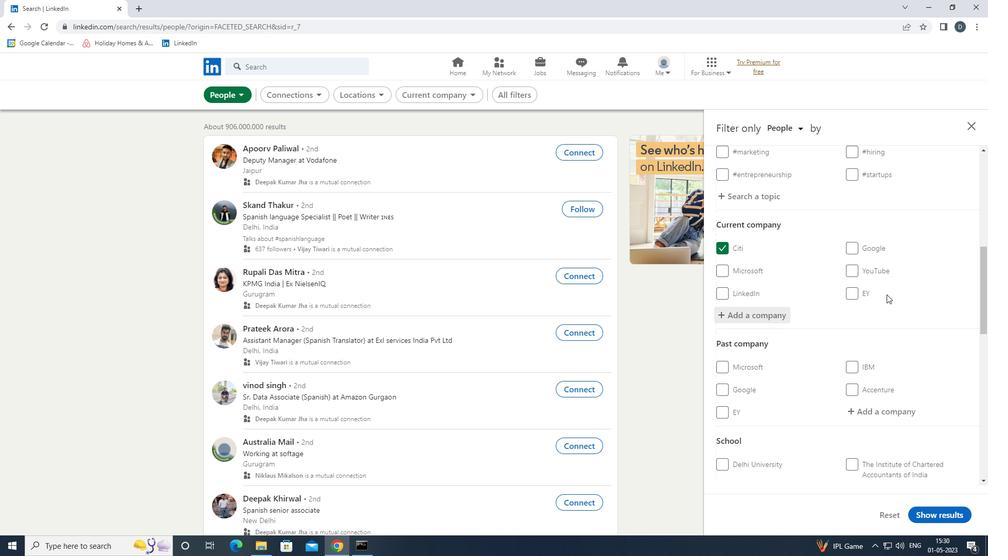 
Action: Mouse scrolled (887, 293) with delta (0, 0)
Screenshot: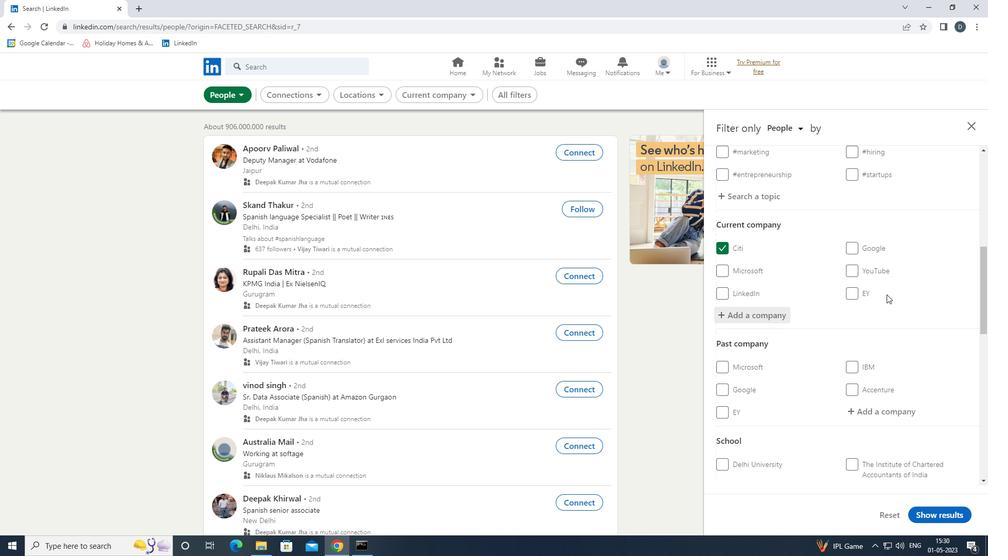 
Action: Mouse moved to (857, 422)
Screenshot: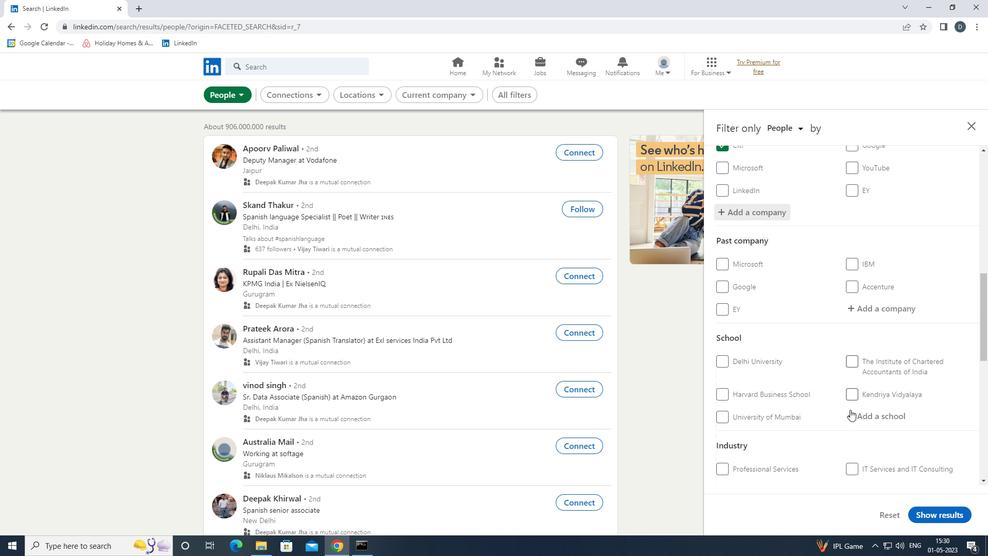 
Action: Mouse pressed left at (857, 422)
Screenshot: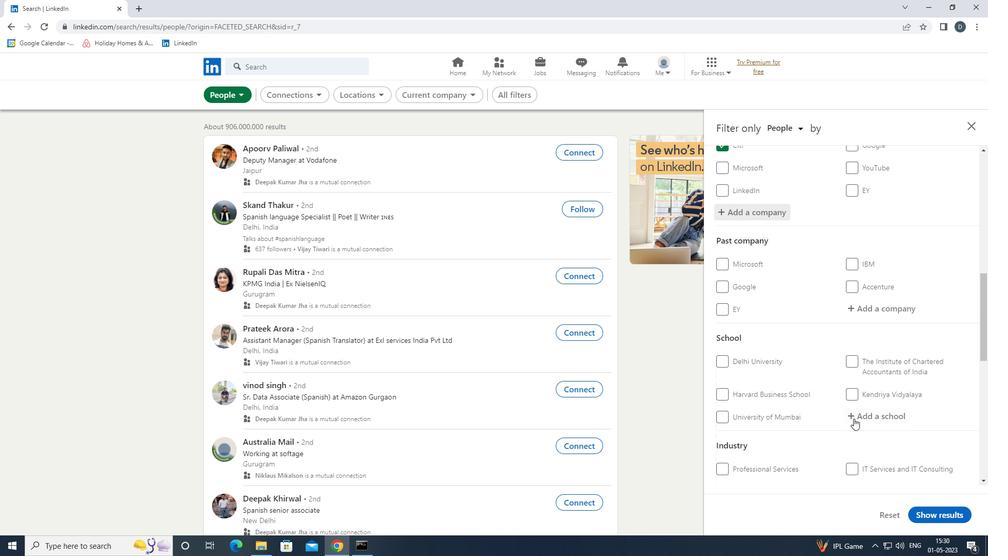 
Action: Key pressed <Key.shift>JALPAIGURI<Key.down><Key.enter>
Screenshot: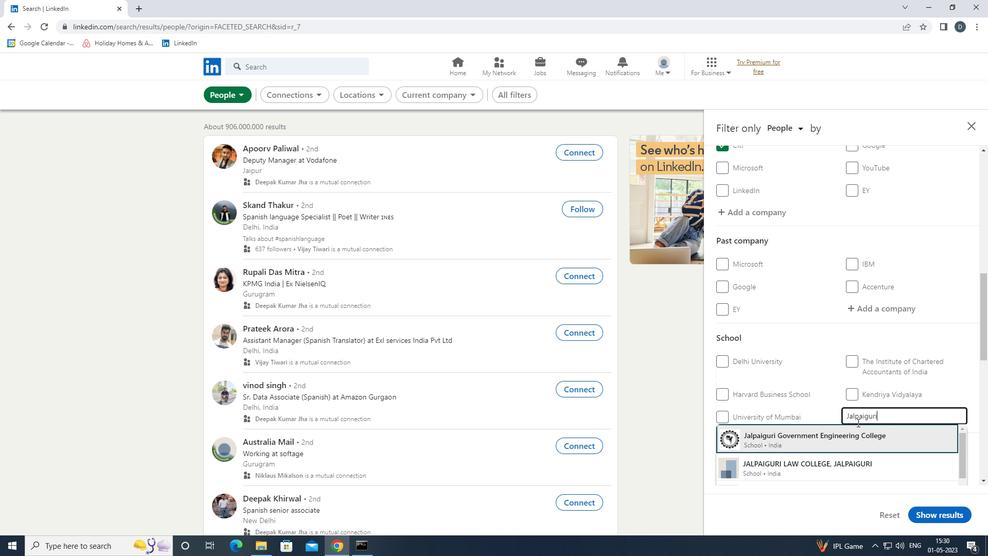 
Action: Mouse moved to (876, 419)
Screenshot: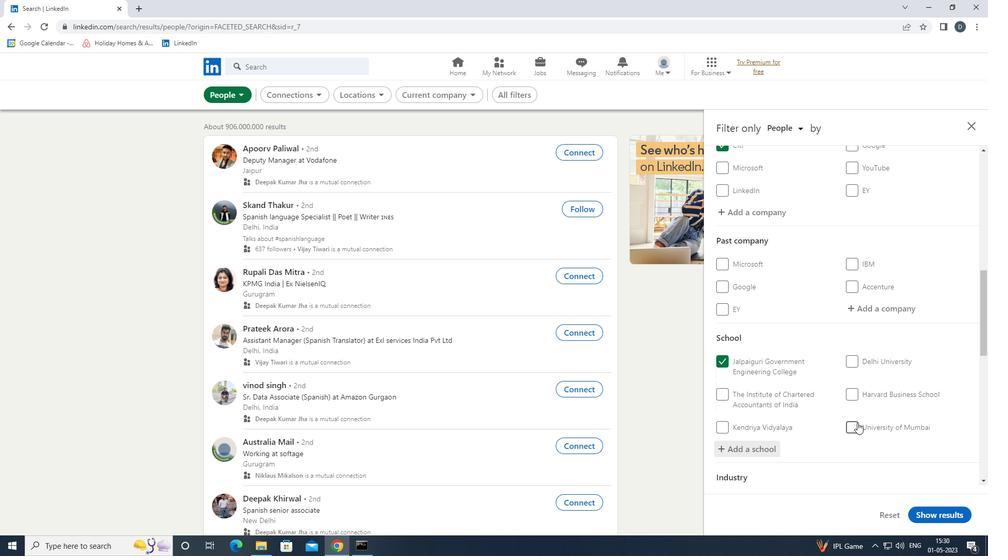 
Action: Mouse scrolled (876, 418) with delta (0, 0)
Screenshot: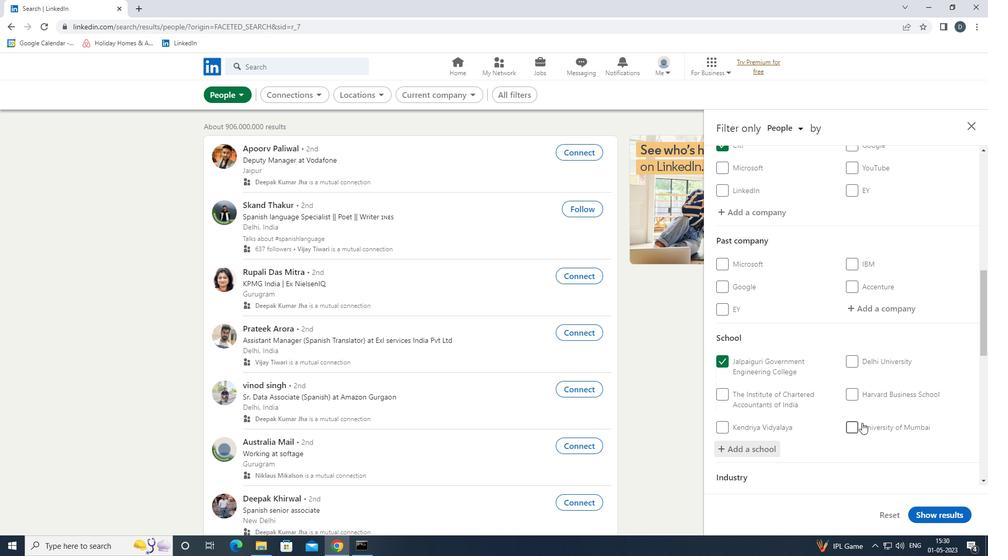
Action: Mouse scrolled (876, 418) with delta (0, 0)
Screenshot: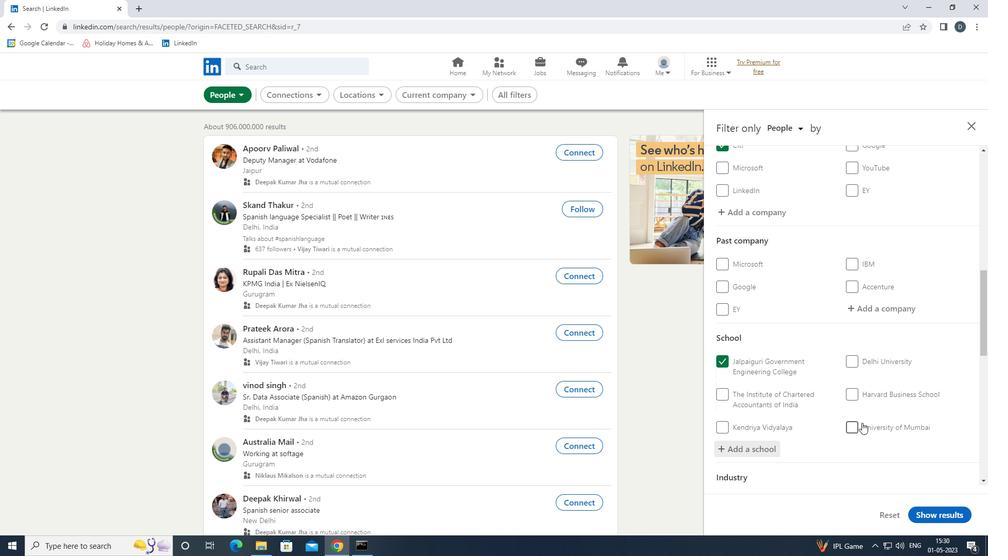 
Action: Mouse scrolled (876, 418) with delta (0, 0)
Screenshot: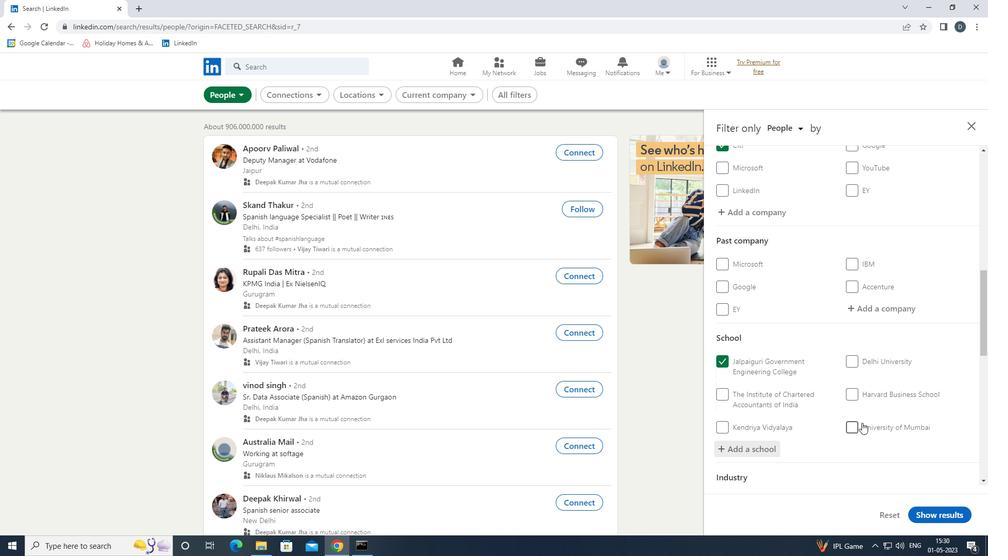 
Action: Mouse moved to (887, 403)
Screenshot: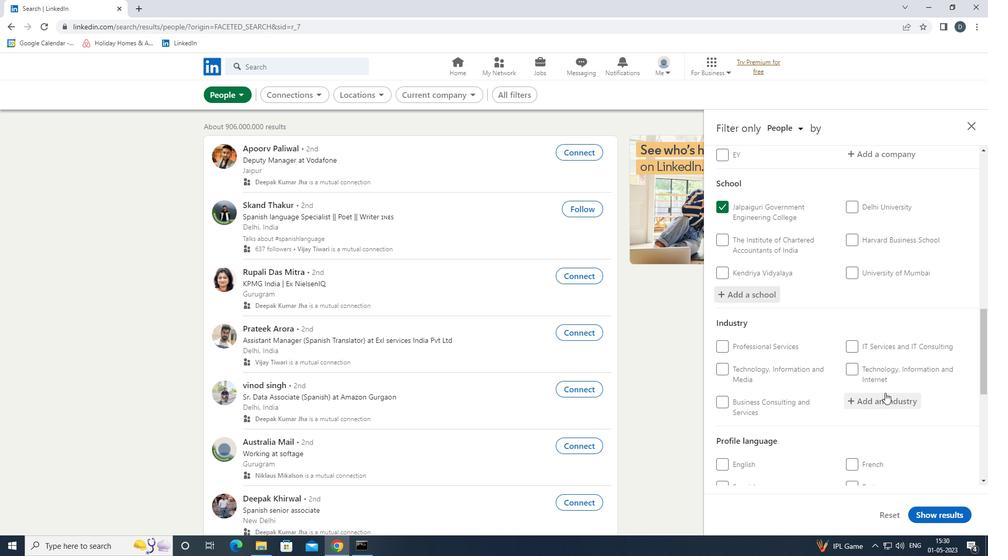 
Action: Mouse pressed left at (887, 403)
Screenshot: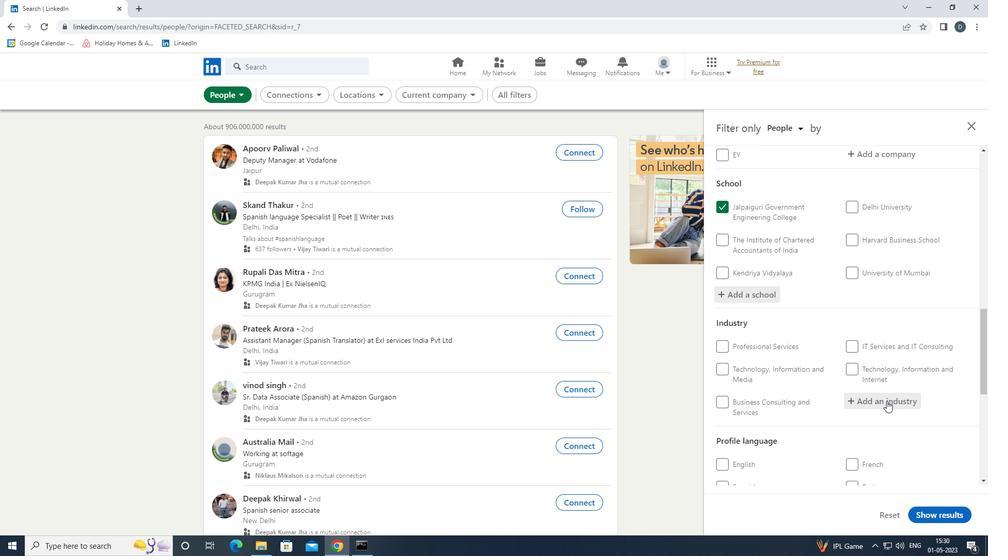 
Action: Key pressed <Key.shift><Key.shift>FAMILY<Key.space><Key.down><Key.down><Key.enter>
Screenshot: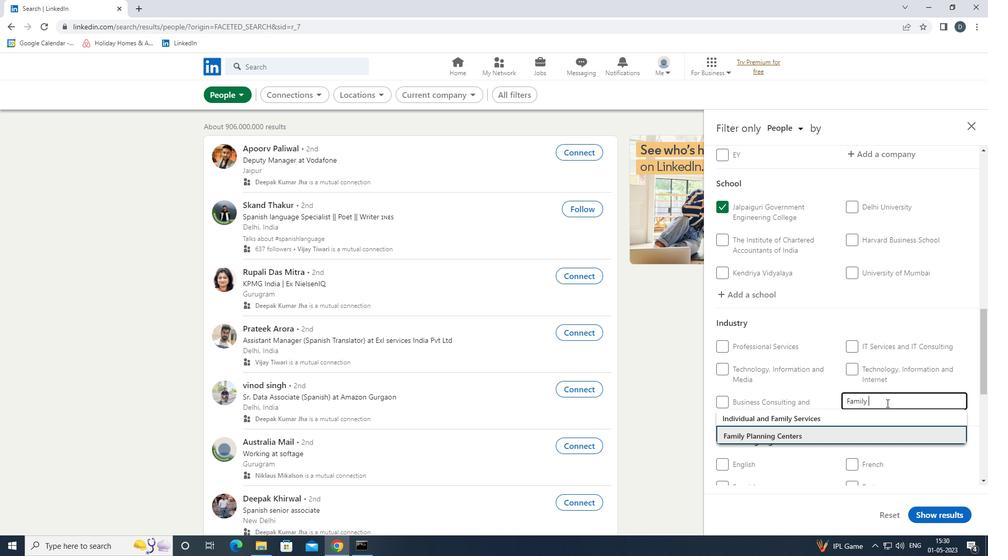 
Action: Mouse scrolled (887, 402) with delta (0, 0)
Screenshot: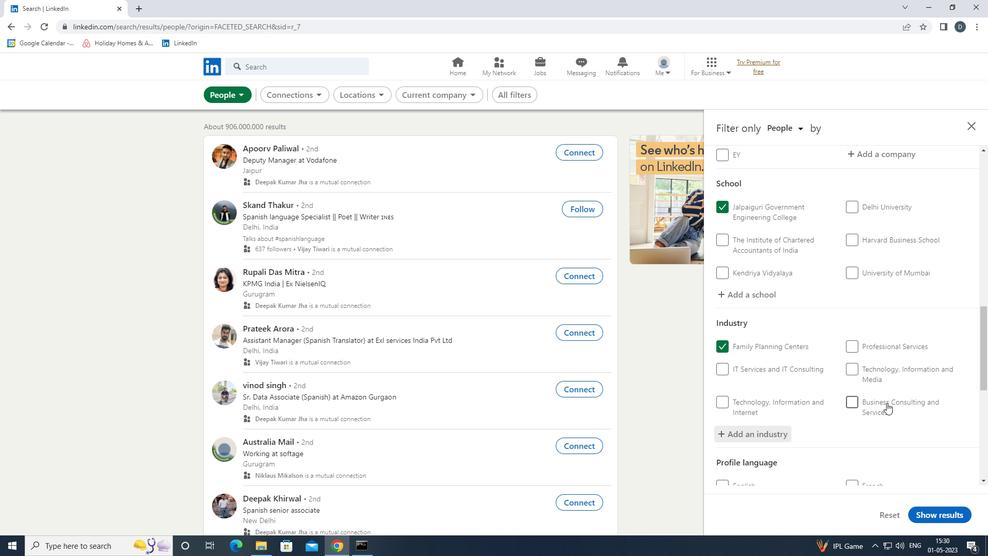 
Action: Mouse scrolled (887, 402) with delta (0, 0)
Screenshot: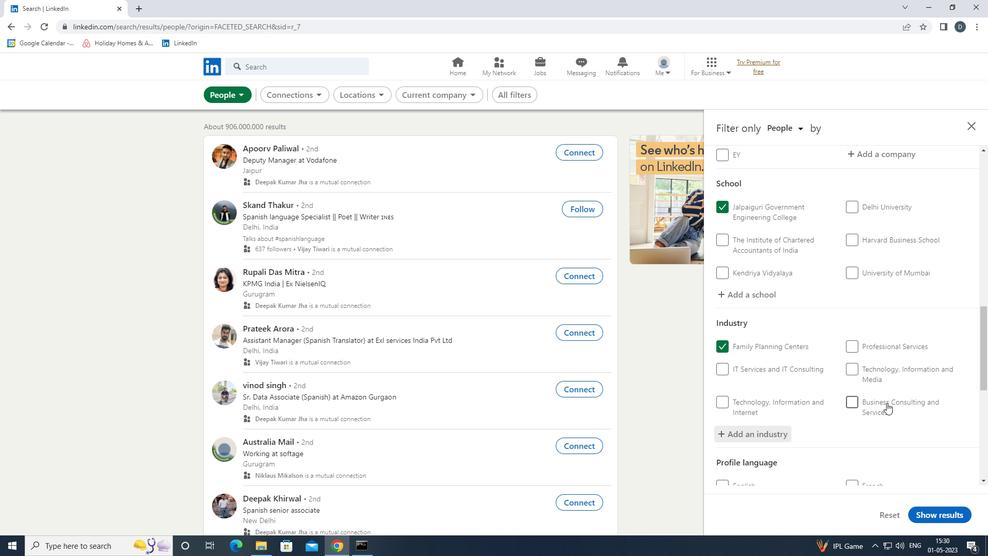 
Action: Mouse scrolled (887, 402) with delta (0, 0)
Screenshot: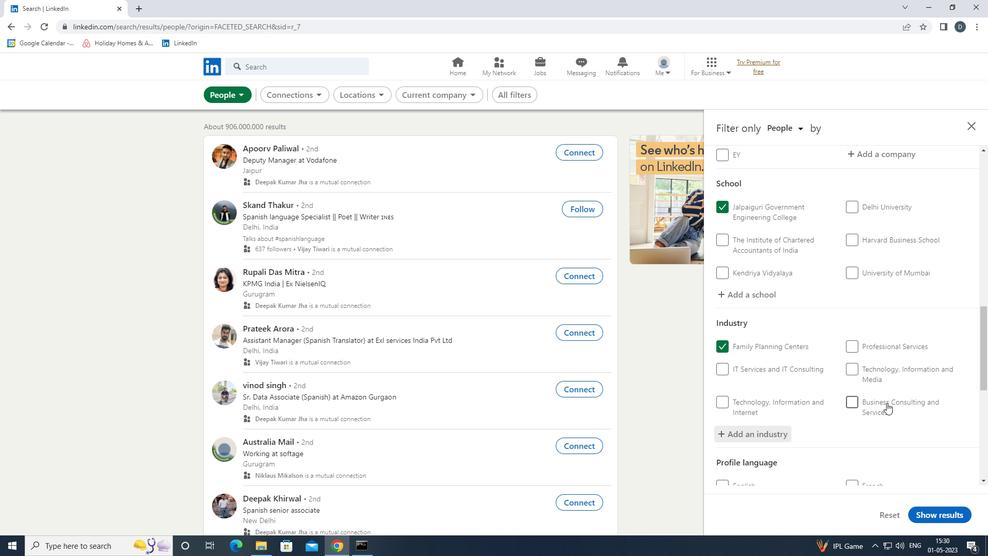 
Action: Mouse scrolled (887, 402) with delta (0, 0)
Screenshot: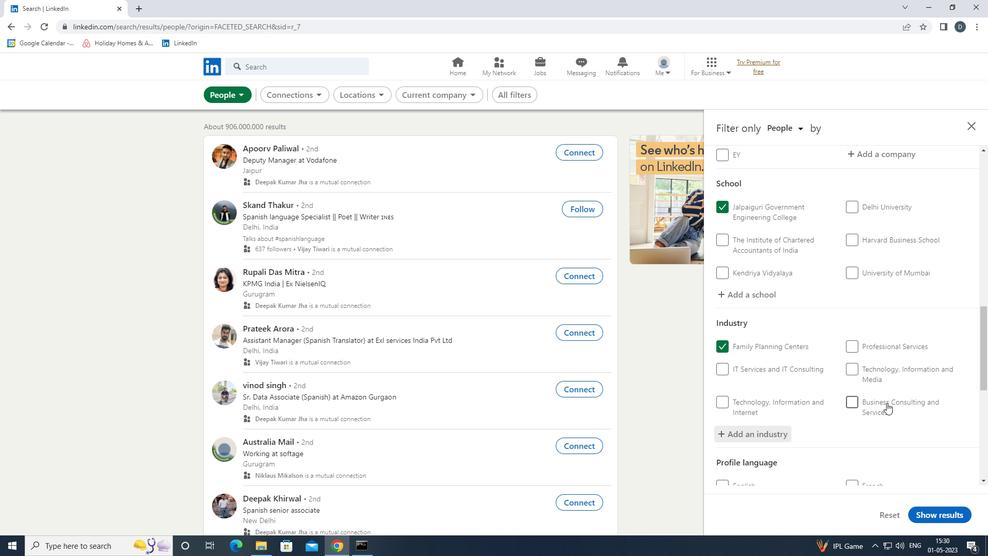 
Action: Mouse moved to (885, 390)
Screenshot: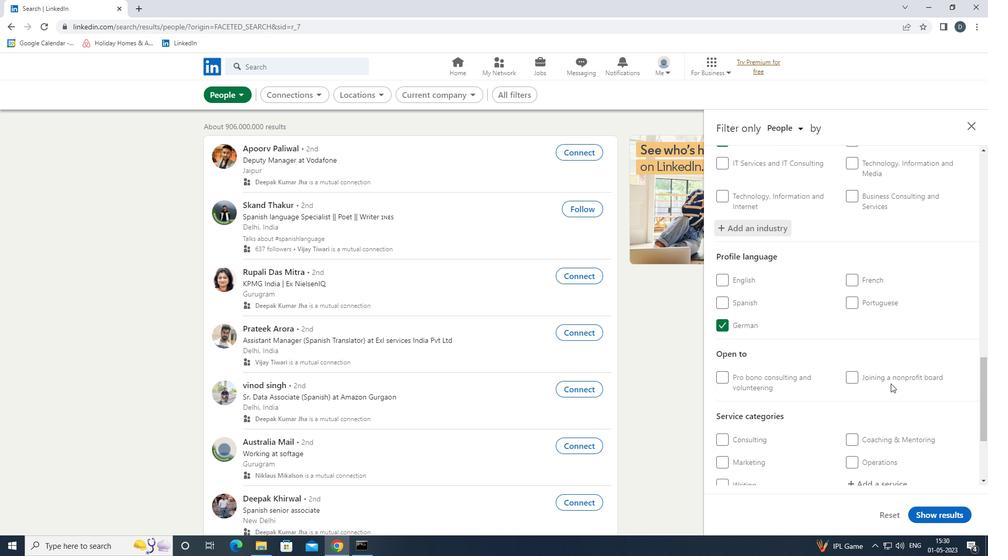 
Action: Mouse scrolled (885, 390) with delta (0, 0)
Screenshot: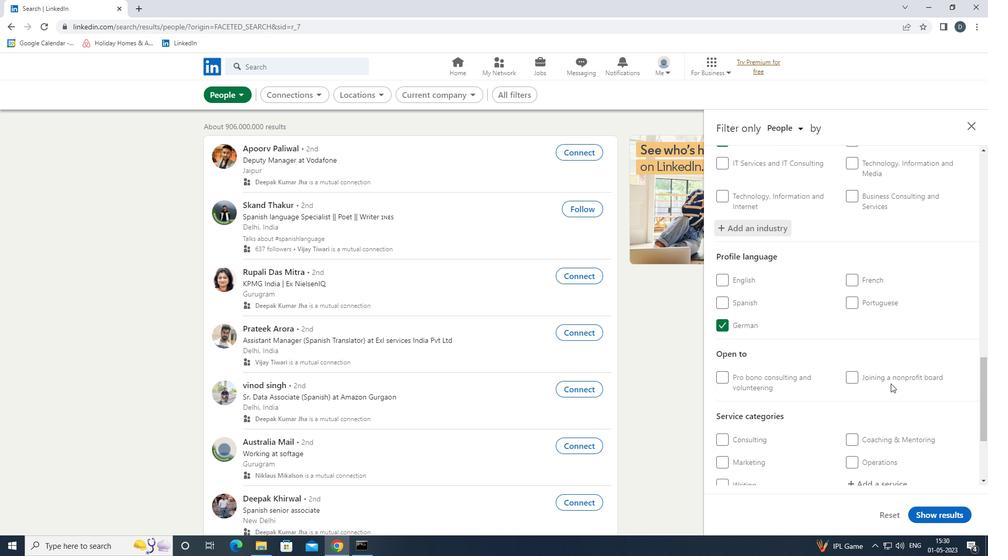 
Action: Mouse scrolled (885, 390) with delta (0, 0)
Screenshot: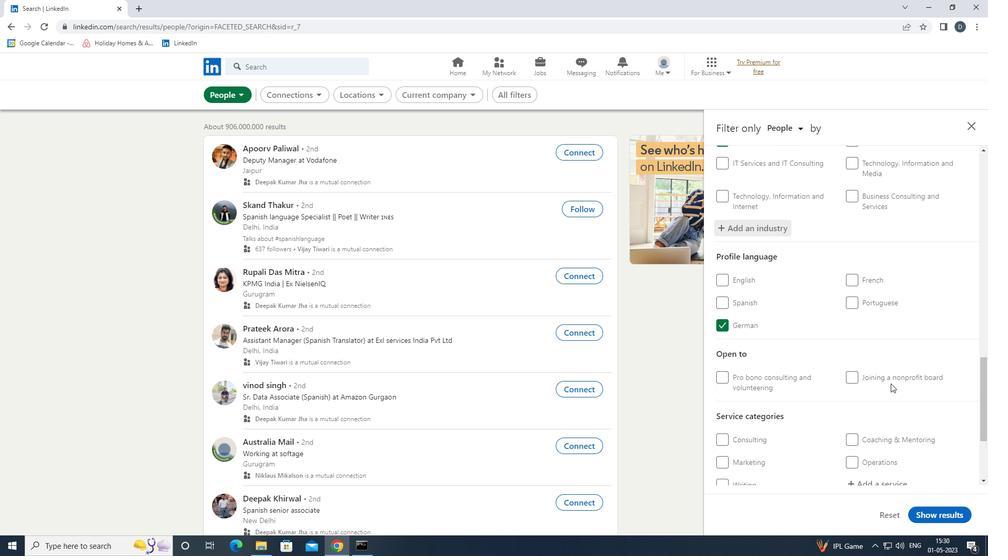 
Action: Mouse moved to (889, 387)
Screenshot: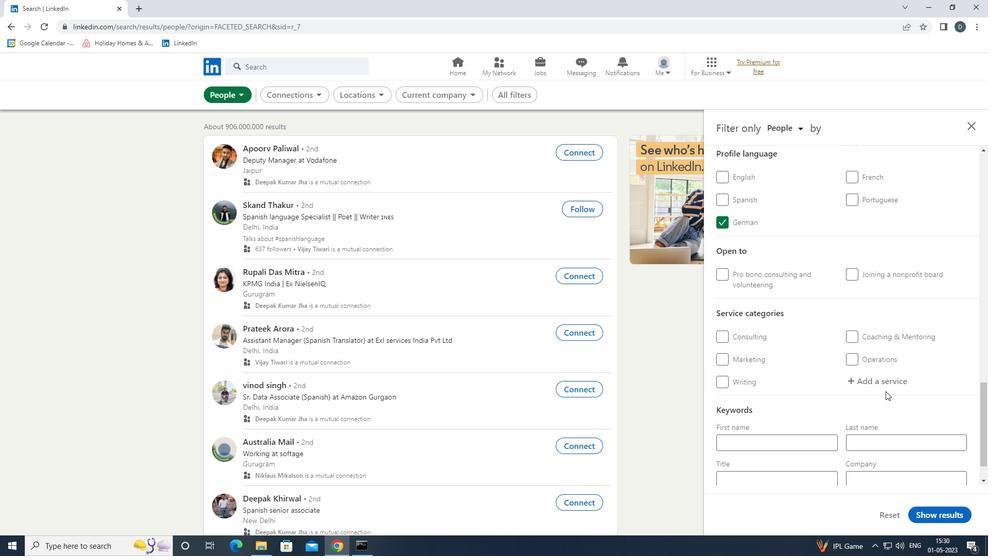 
Action: Mouse pressed left at (889, 387)
Screenshot: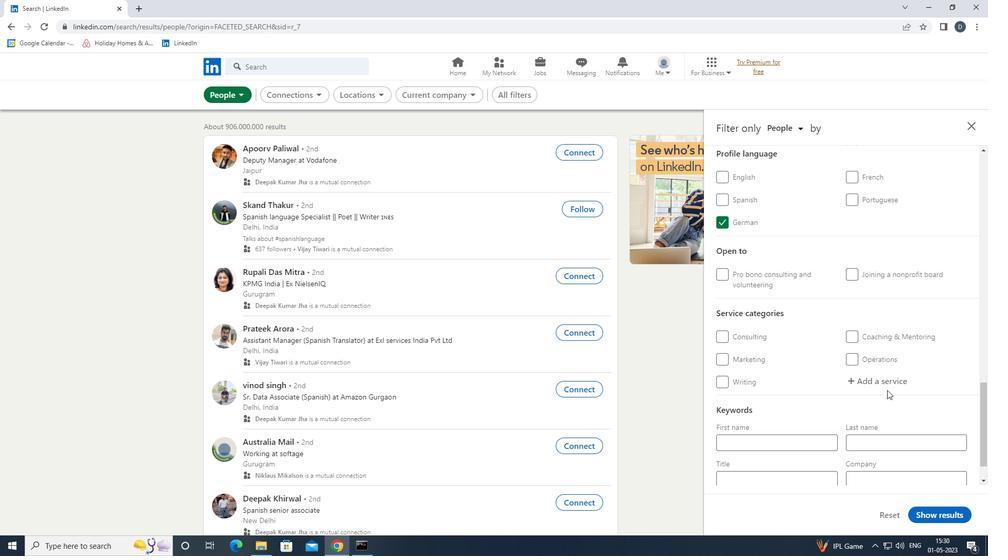 
Action: Key pressed <Key.shift><Key.shift><Key.shift><Key.shift><Key.shift><Key.shift><Key.shift><Key.shift><Key.shift><Key.shift><Key.shift><Key.shift><Key.shift>FAMILY<Key.space><Key.shift>LAW<Key.down><Key.down><Key.enter>
Screenshot: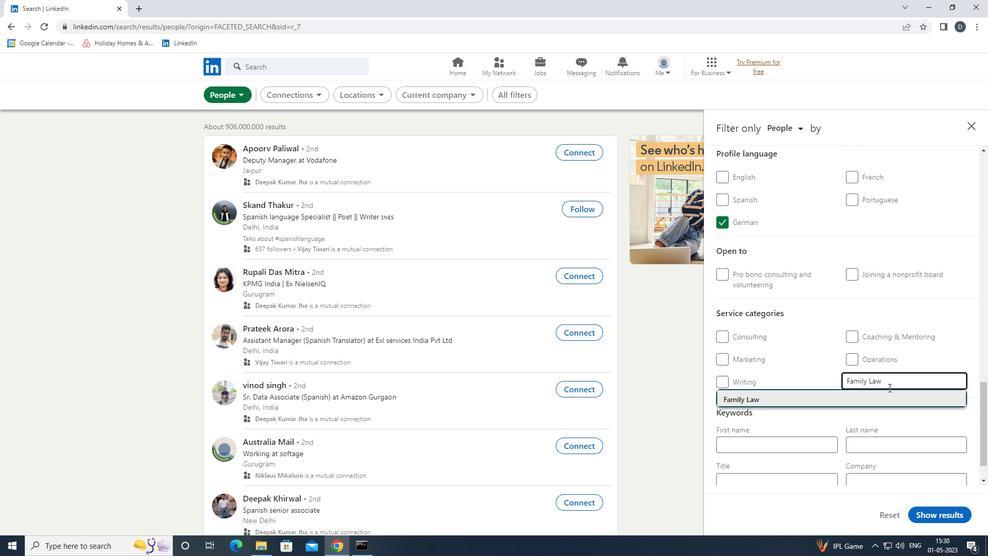 
Action: Mouse scrolled (889, 388) with delta (0, 0)
Screenshot: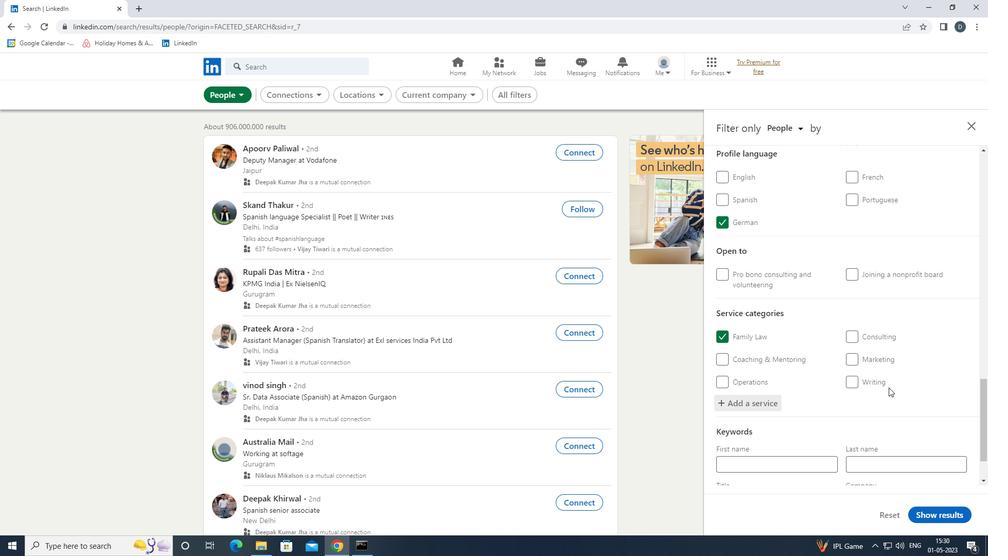 
Action: Mouse moved to (887, 404)
Screenshot: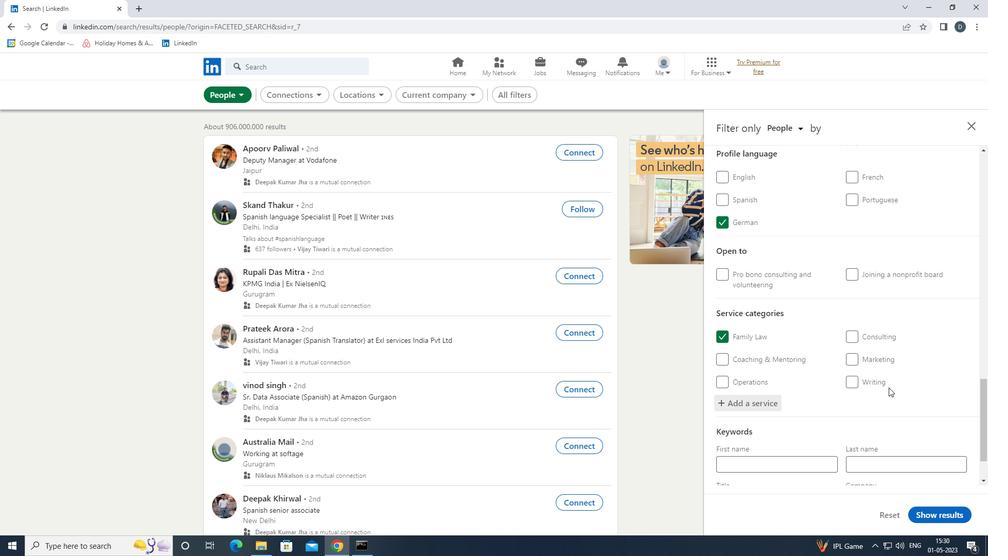 
Action: Mouse scrolled (887, 403) with delta (0, 0)
Screenshot: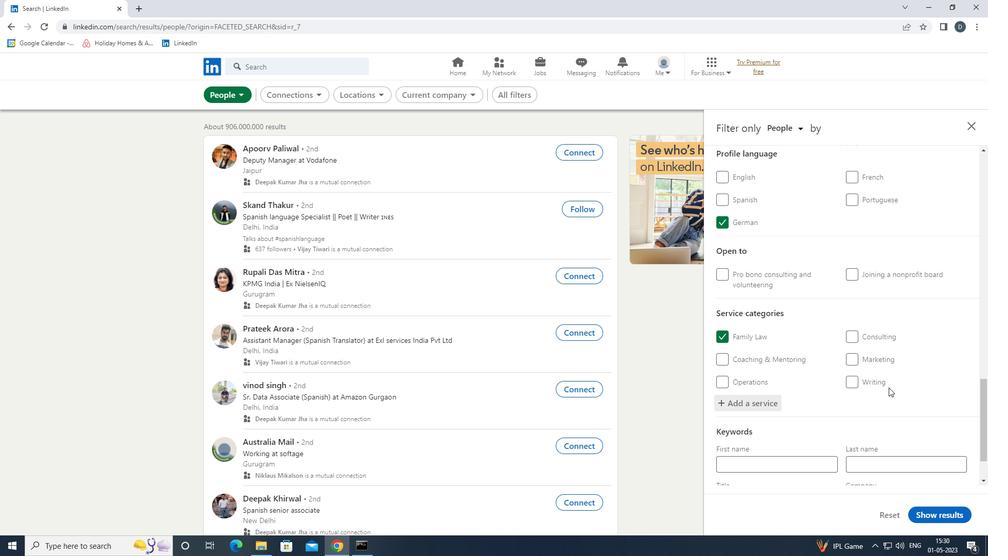 
Action: Mouse moved to (885, 409)
Screenshot: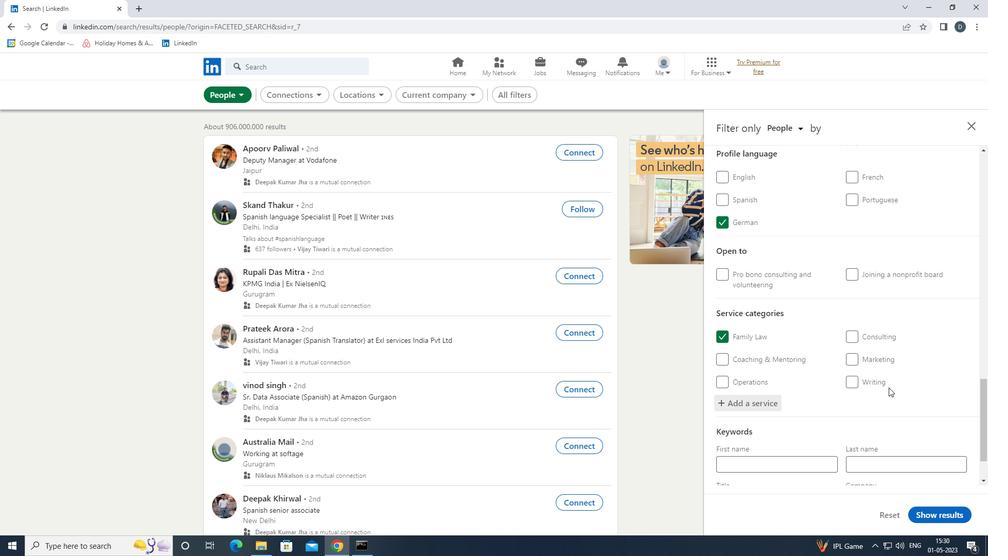 
Action: Mouse scrolled (885, 408) with delta (0, 0)
Screenshot: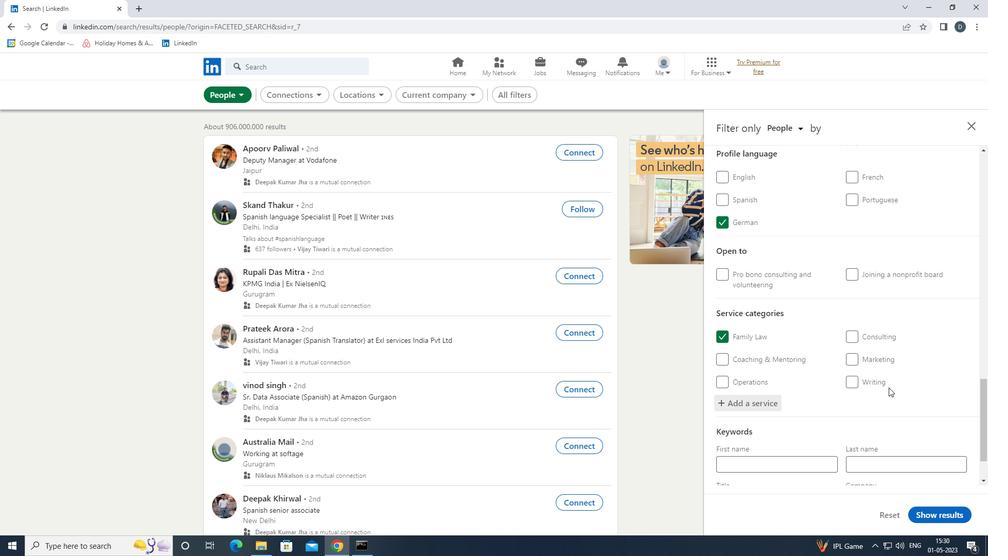 
Action: Mouse moved to (885, 411)
Screenshot: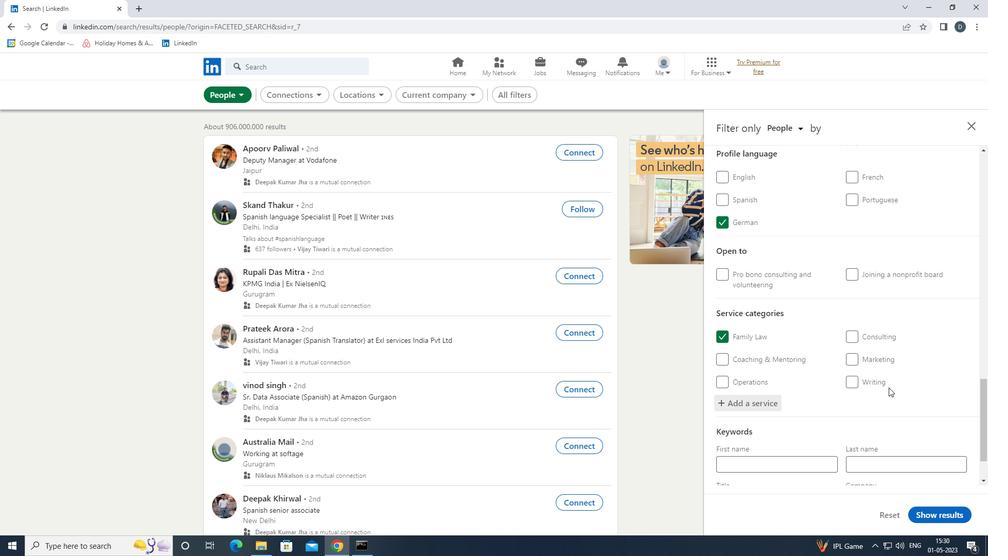 
Action: Mouse scrolled (885, 411) with delta (0, 0)
Screenshot: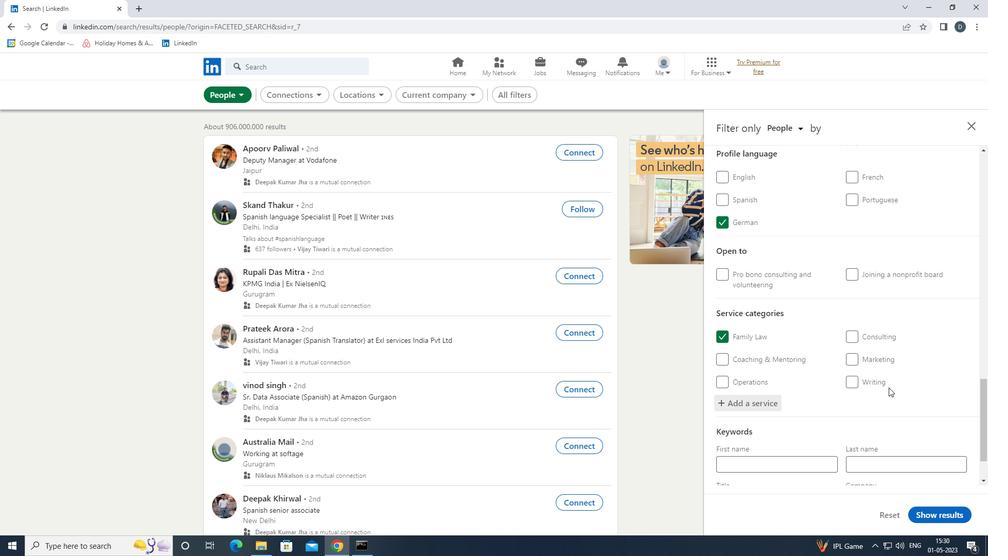 
Action: Mouse moved to (885, 417)
Screenshot: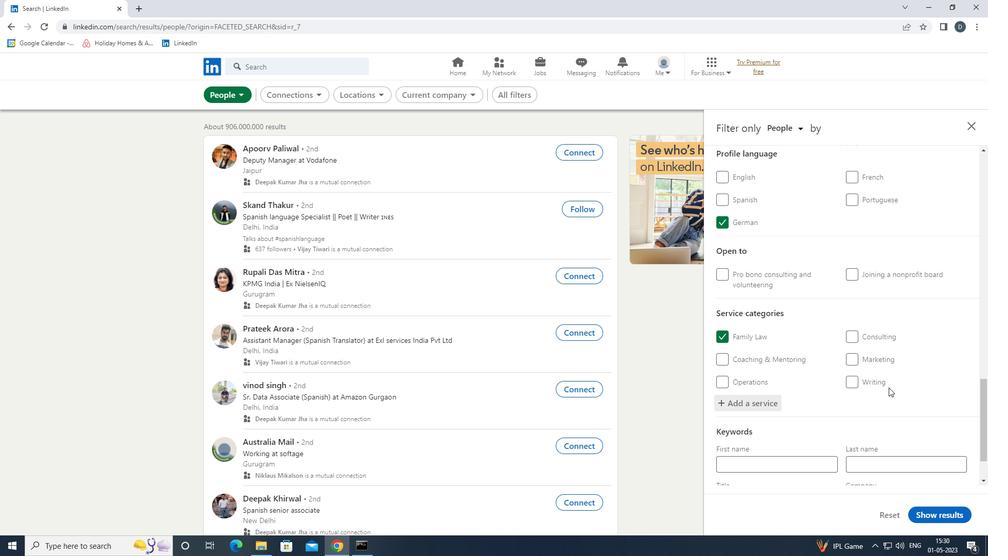
Action: Mouse scrolled (885, 416) with delta (0, 0)
Screenshot: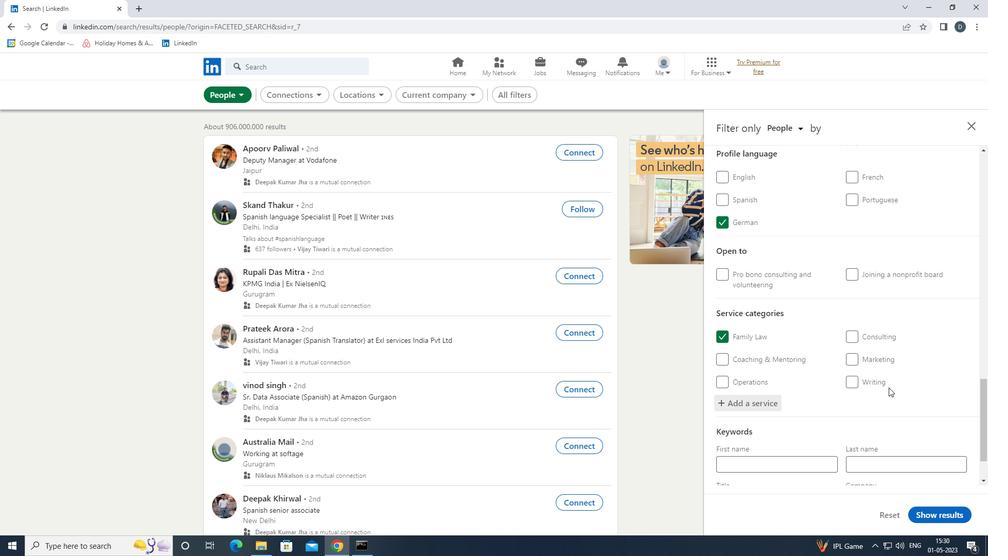 
Action: Mouse moved to (844, 443)
Screenshot: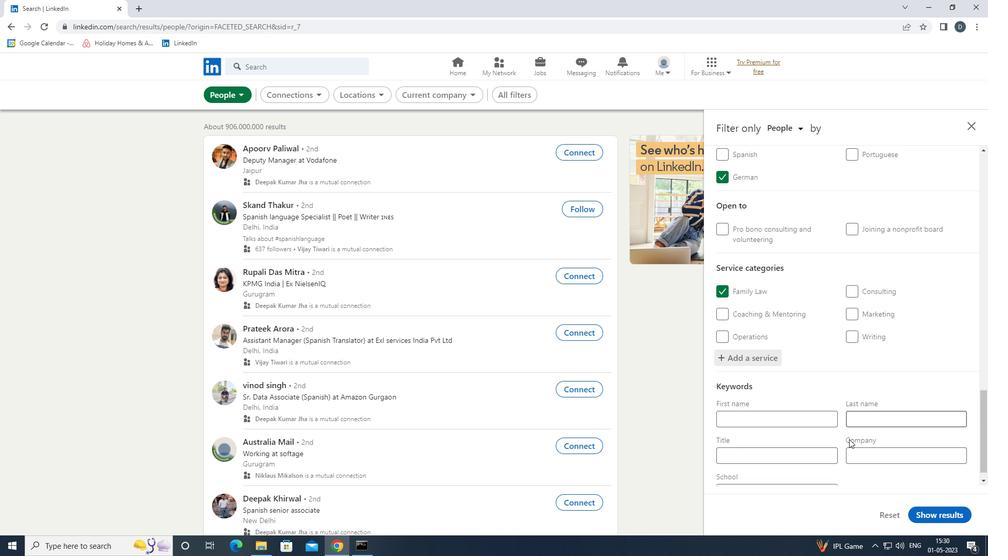 
Action: Mouse scrolled (844, 442) with delta (0, 0)
Screenshot: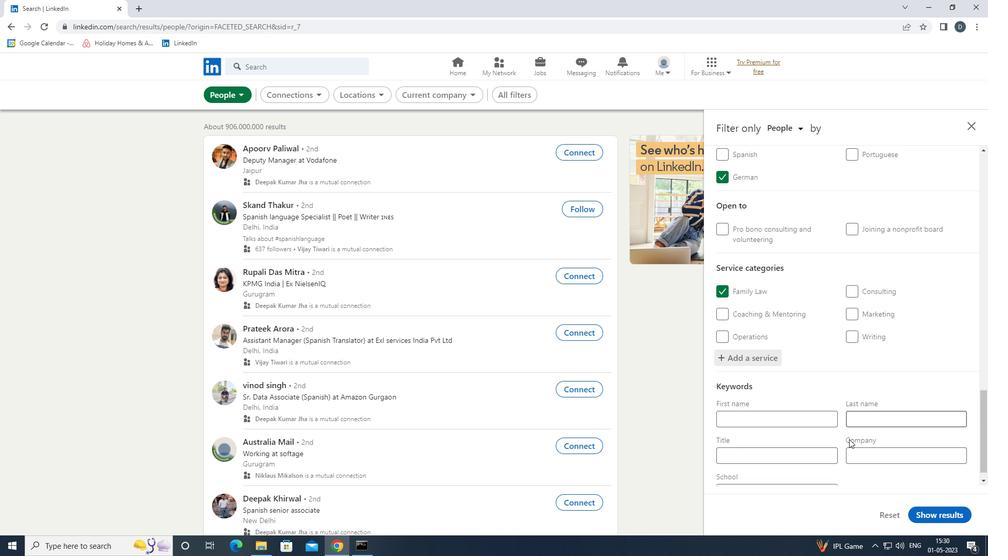 
Action: Mouse moved to (843, 444)
Screenshot: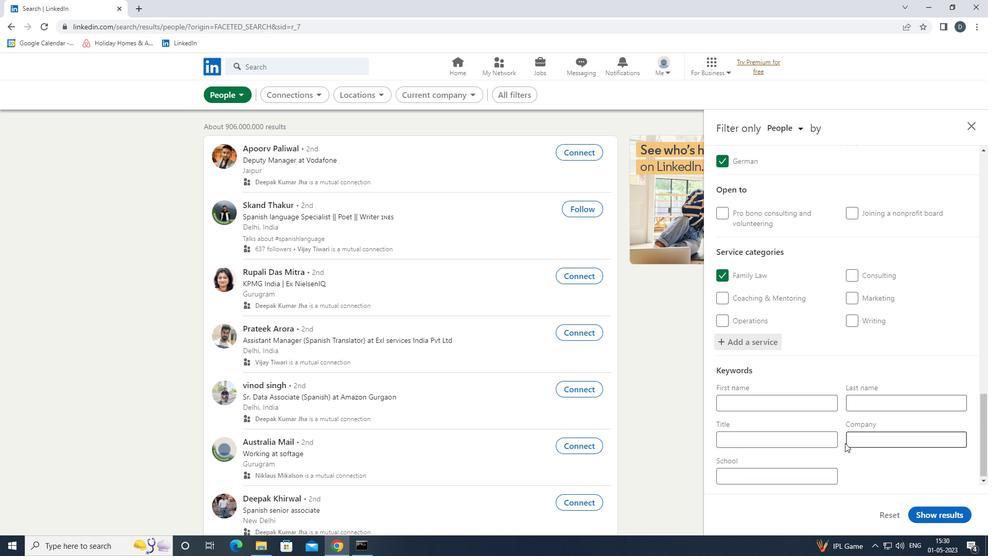 
Action: Mouse scrolled (843, 444) with delta (0, 0)
Screenshot: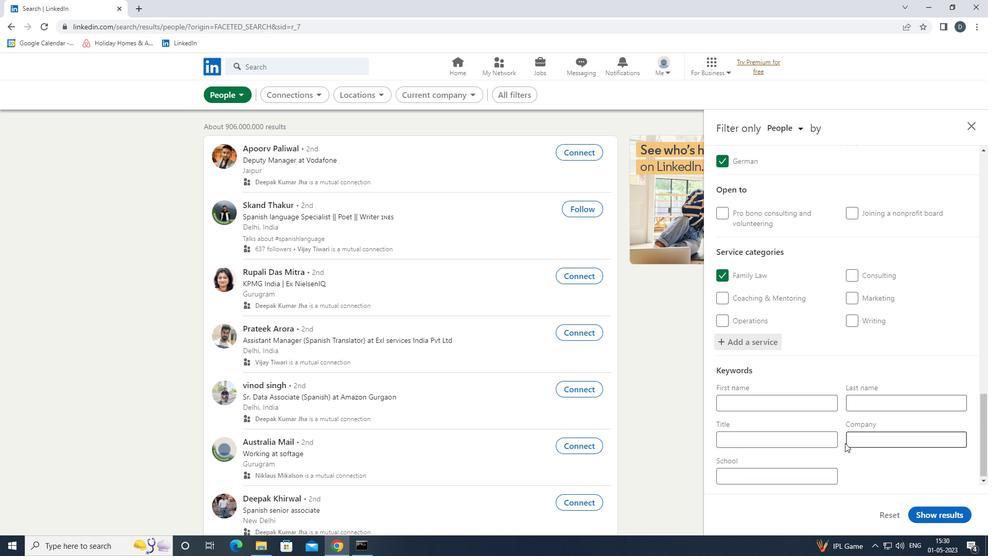
Action: Mouse moved to (820, 434)
Screenshot: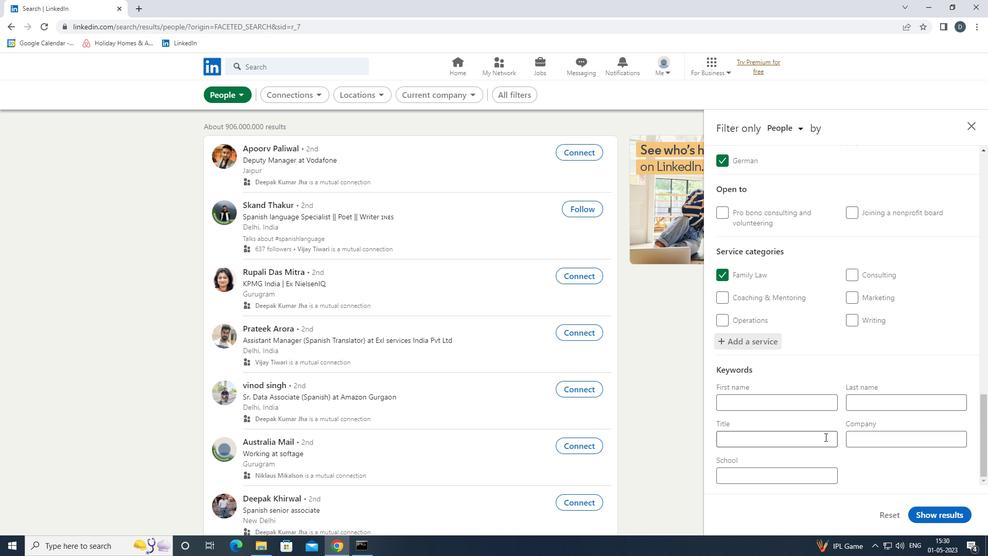 
Action: Mouse pressed left at (820, 434)
Screenshot: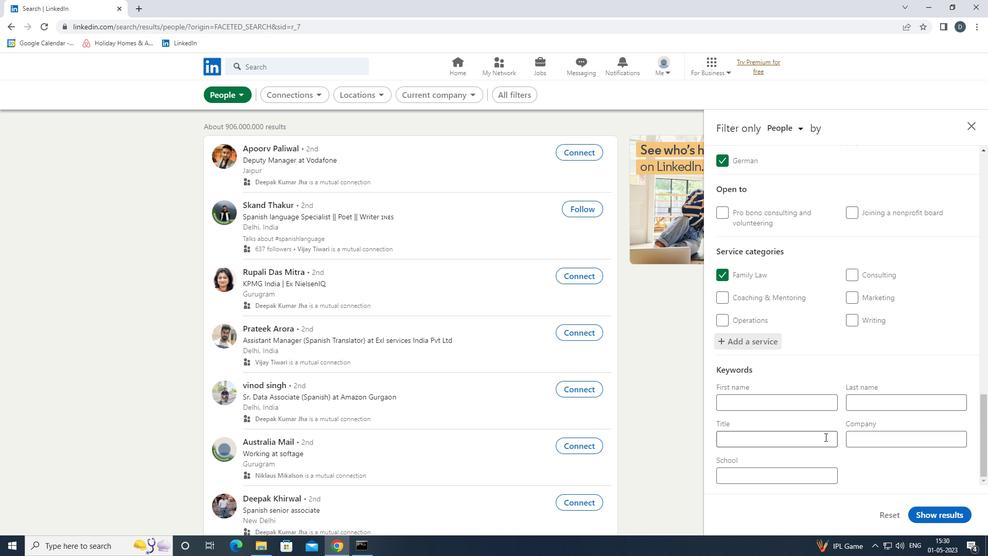
Action: Key pressed <Key.shift>COMMUNITY<Key.space><Key.shift><Key.shift><Key.shift>VOLUNTEER<Key.space><Key.shift>JOBS
Screenshot: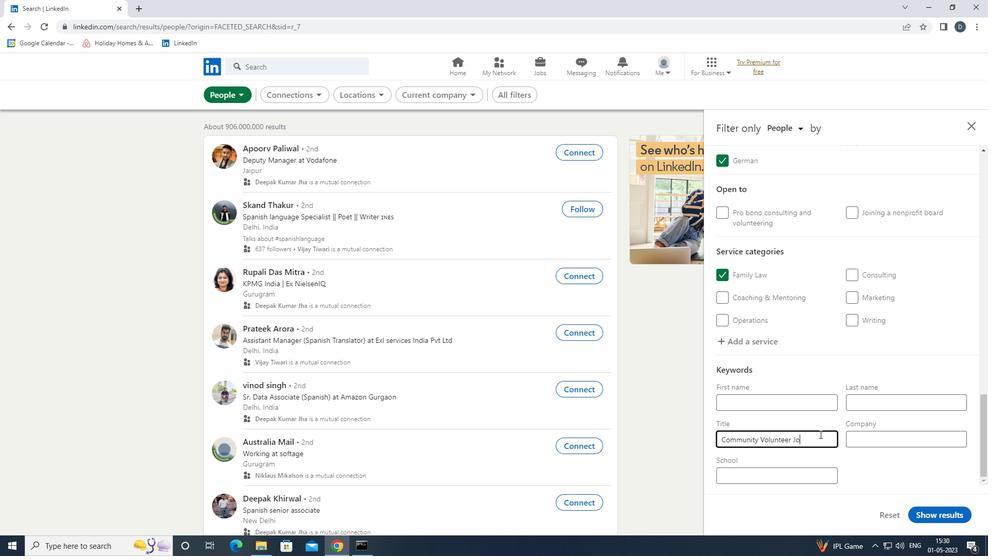 
Action: Mouse moved to (952, 524)
Screenshot: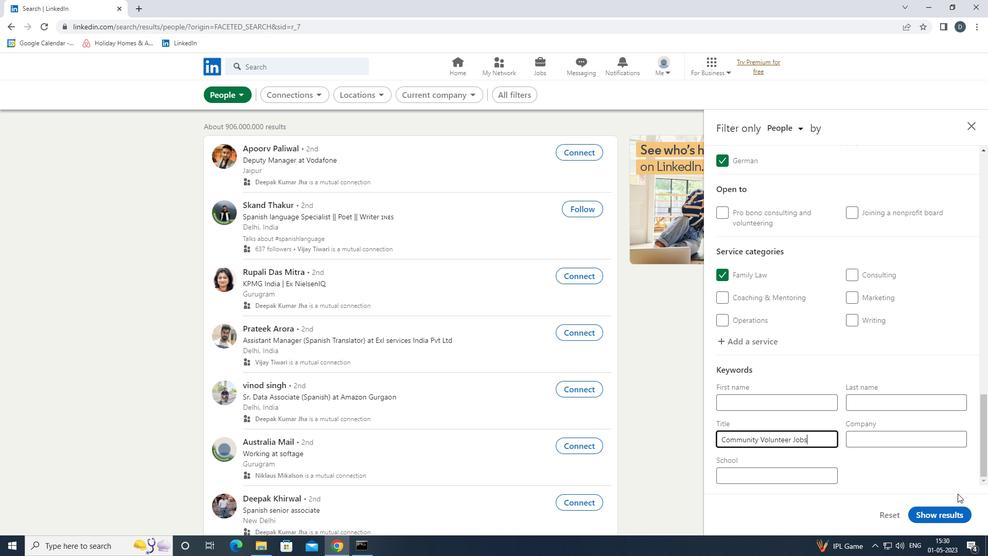
Action: Mouse pressed left at (952, 524)
Screenshot: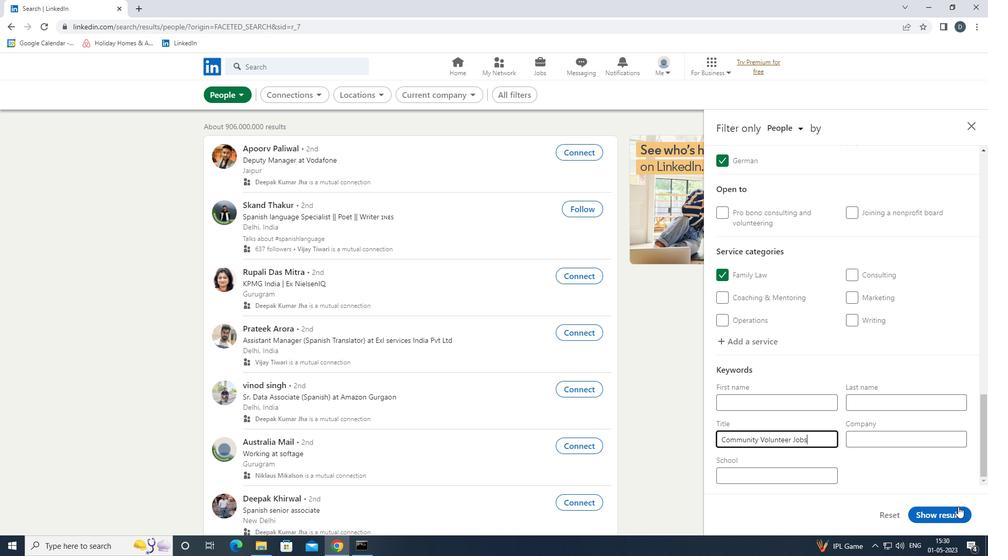 
Action: Mouse moved to (953, 519)
Screenshot: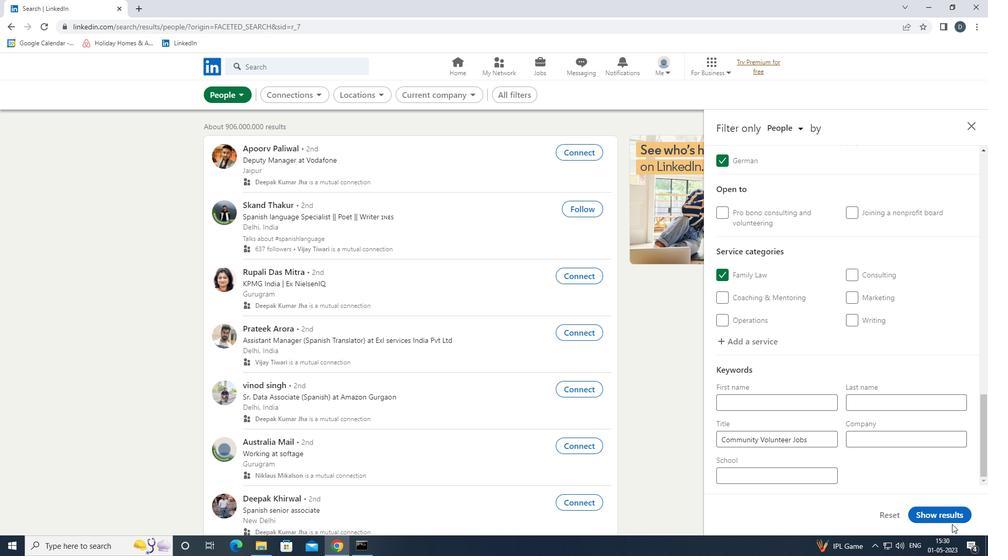 
Action: Mouse pressed left at (953, 519)
Screenshot: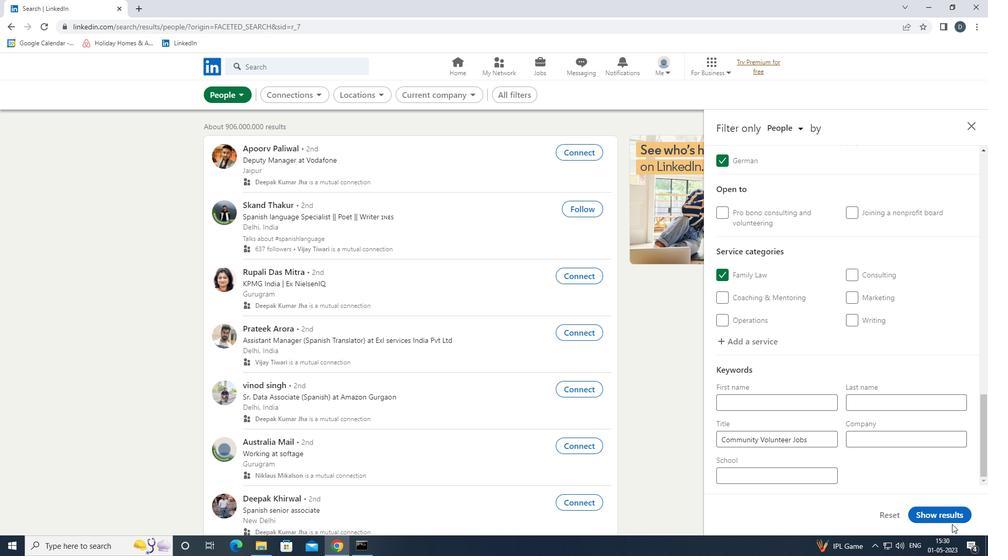 
Action: Mouse moved to (782, 368)
Screenshot: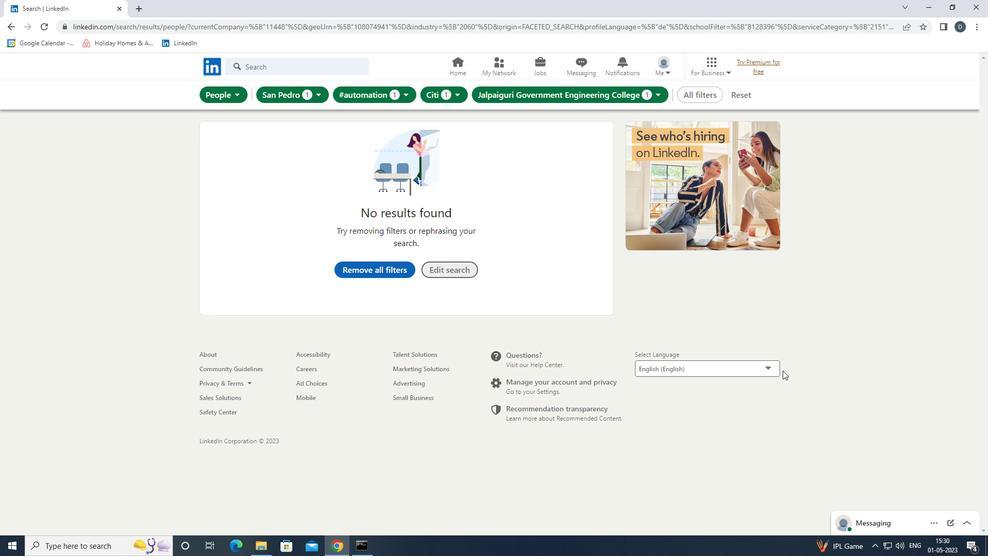 
